 Task: Look for space in Kakrāla, India from 6th September, 2023 to 10th September, 2023 for 1 adult in price range Rs.9000 to Rs.17000. Place can be private room with 1  bedroom having 1 bed and 1 bathroom. Property type can be house, flat, guest house, hotel. Booking option can be shelf check-in. Required host language is English.
Action: Mouse moved to (463, 120)
Screenshot: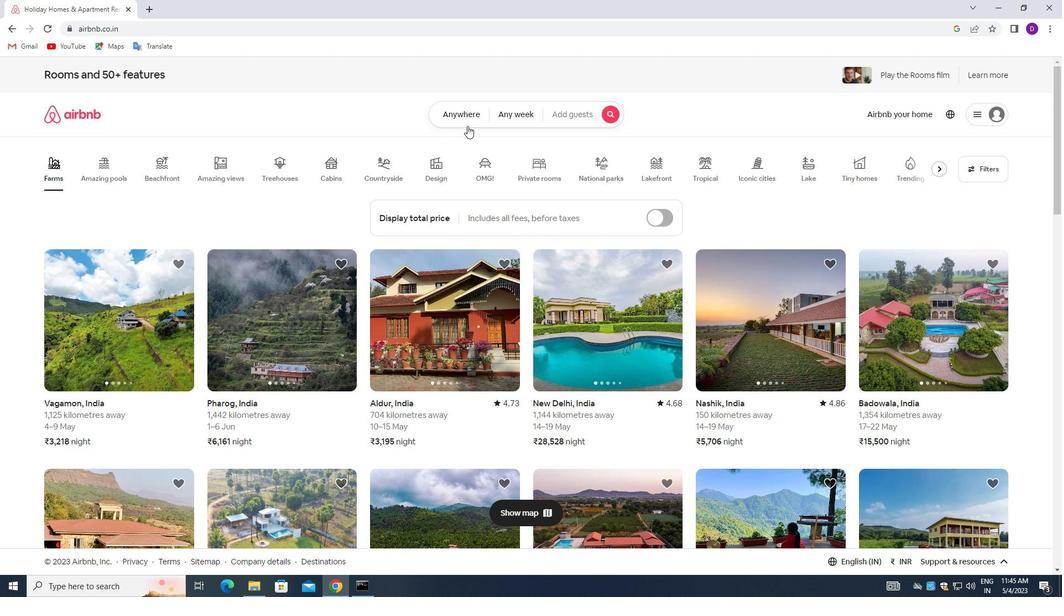 
Action: Mouse pressed left at (463, 120)
Screenshot: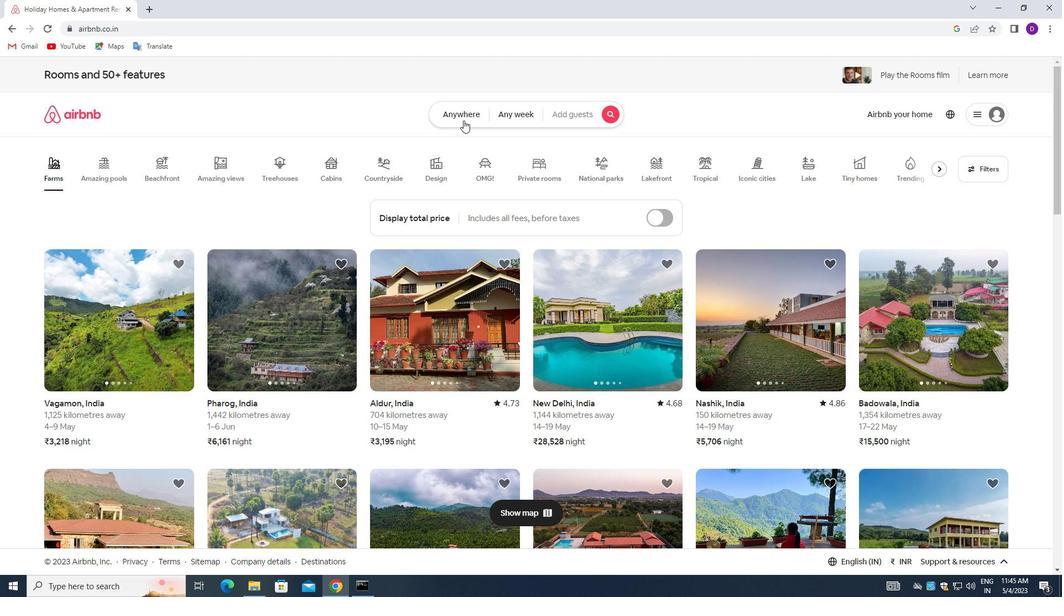 
Action: Mouse moved to (371, 159)
Screenshot: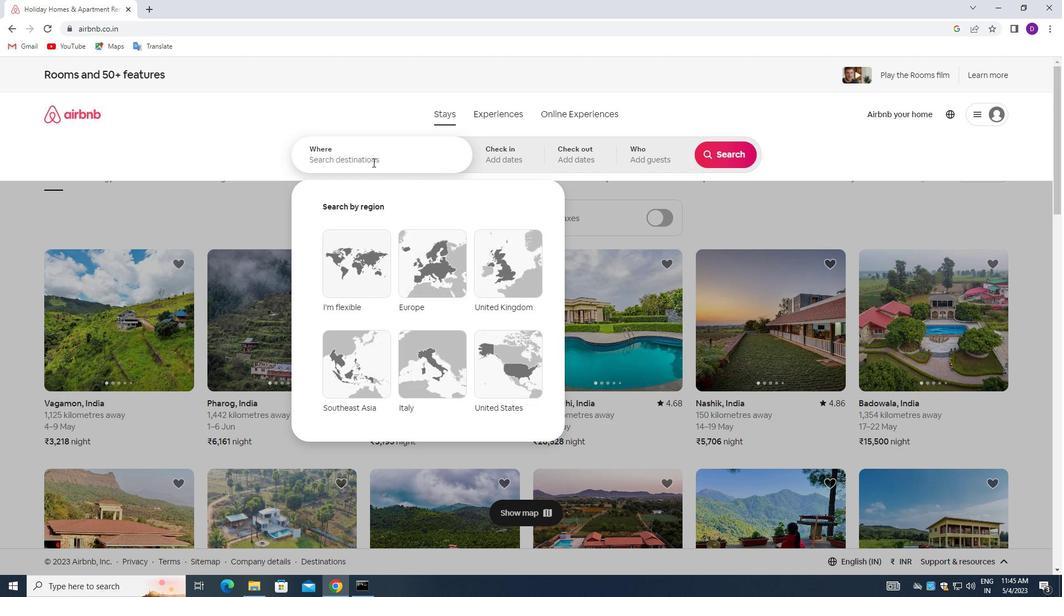 
Action: Mouse pressed left at (371, 159)
Screenshot: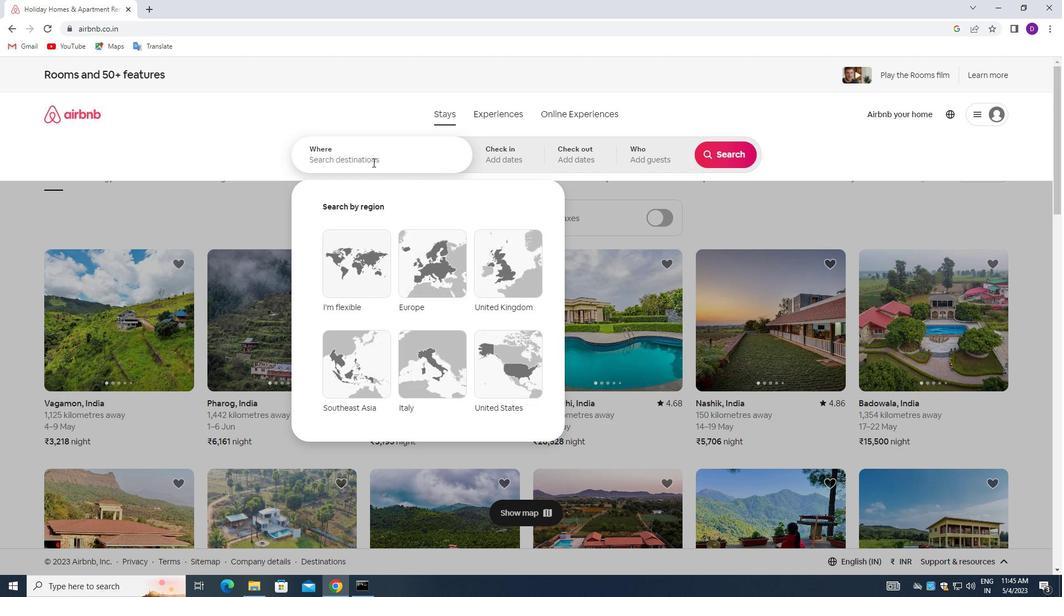 
Action: Mouse moved to (191, 146)
Screenshot: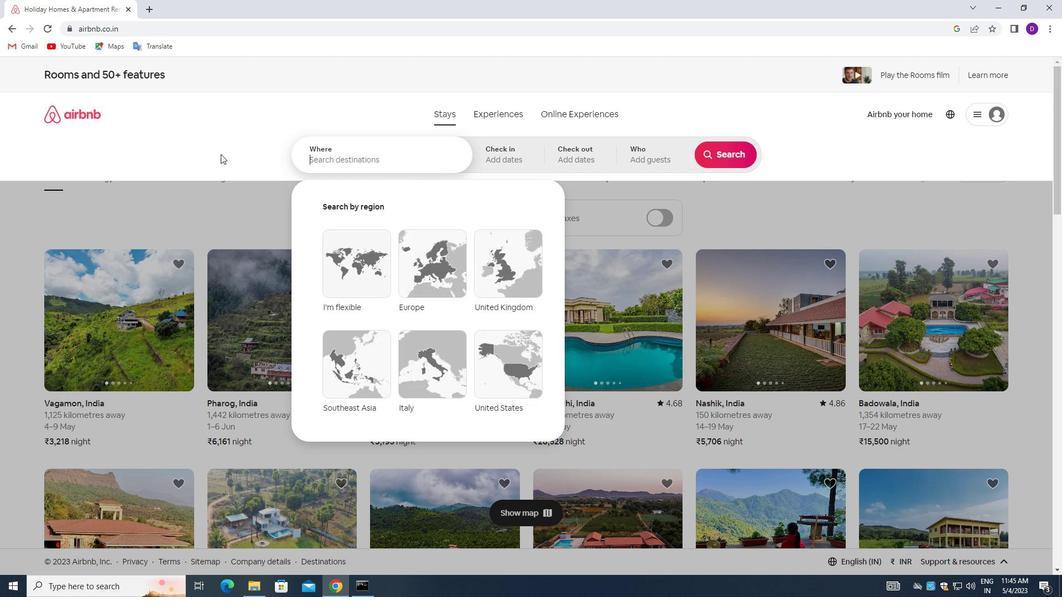 
Action: Key pressed <Key.shift>KAKRALA,<Key.space><Key.shift>INDIA<Key.enter>
Screenshot: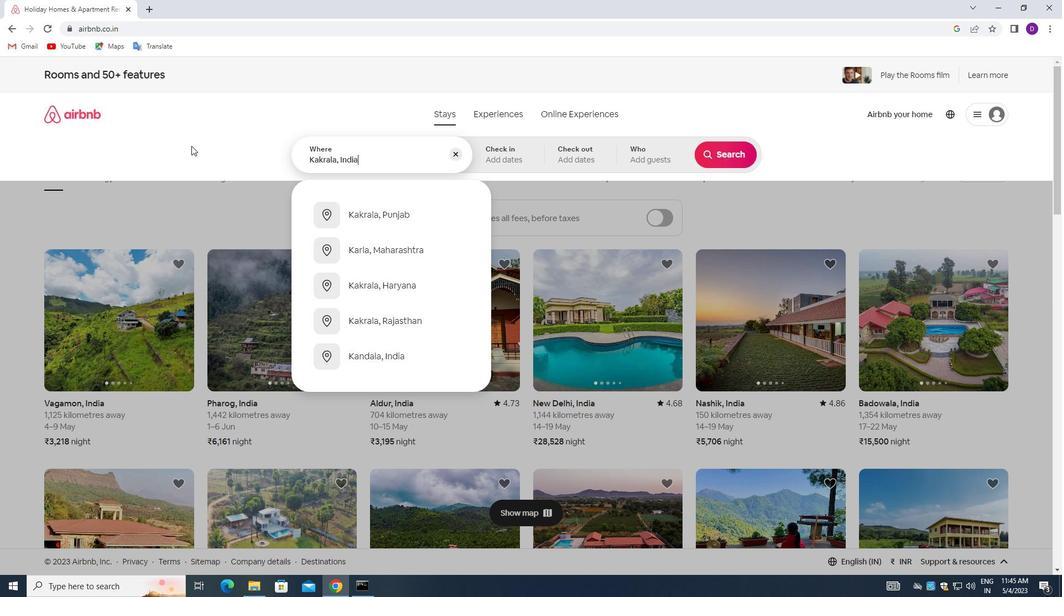 
Action: Mouse moved to (719, 244)
Screenshot: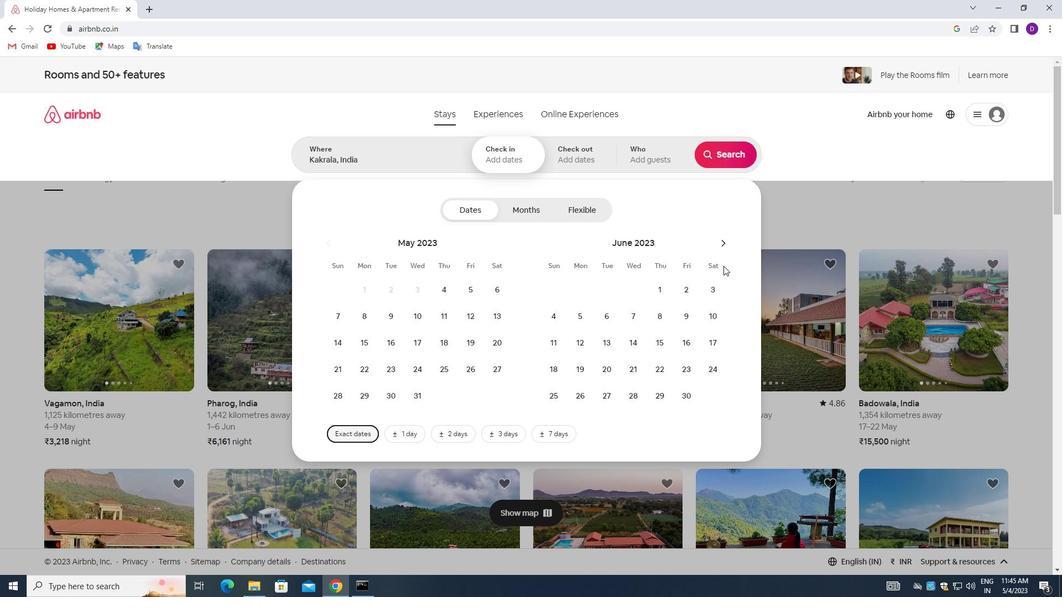 
Action: Mouse pressed left at (719, 244)
Screenshot: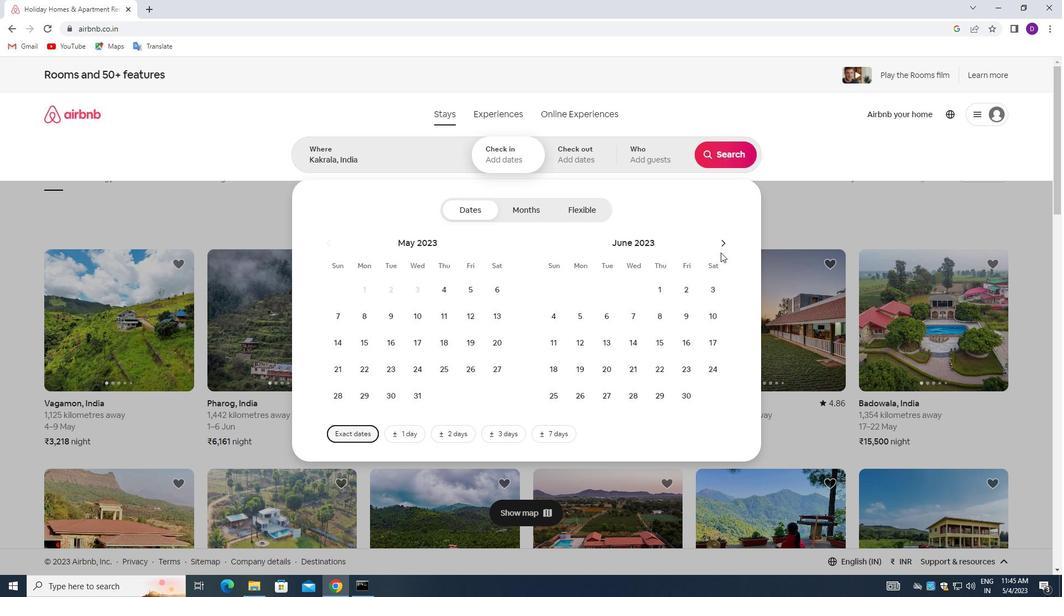 
Action: Mouse pressed left at (719, 244)
Screenshot: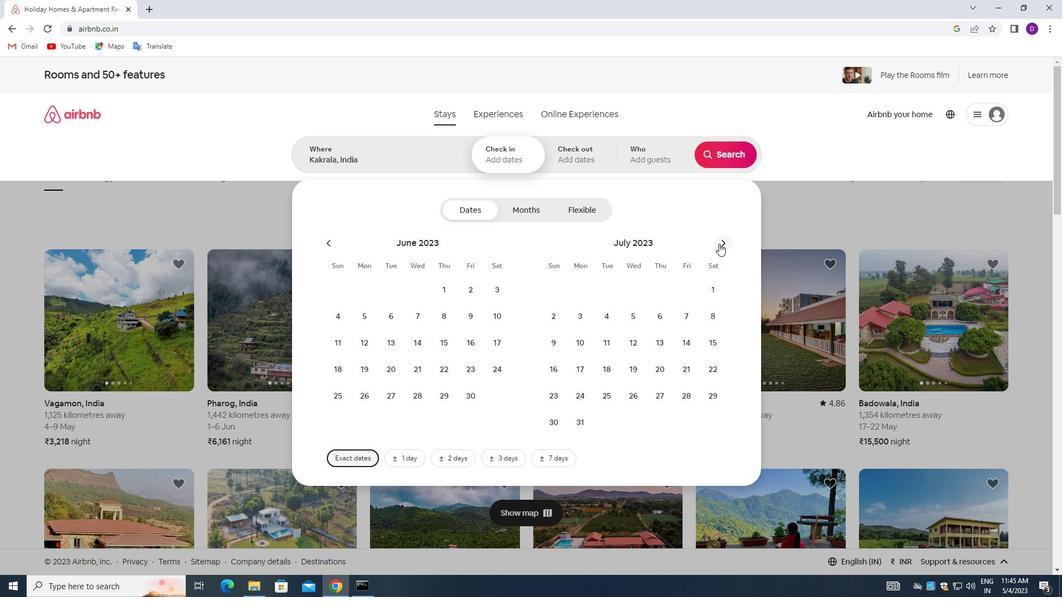 
Action: Mouse moved to (719, 243)
Screenshot: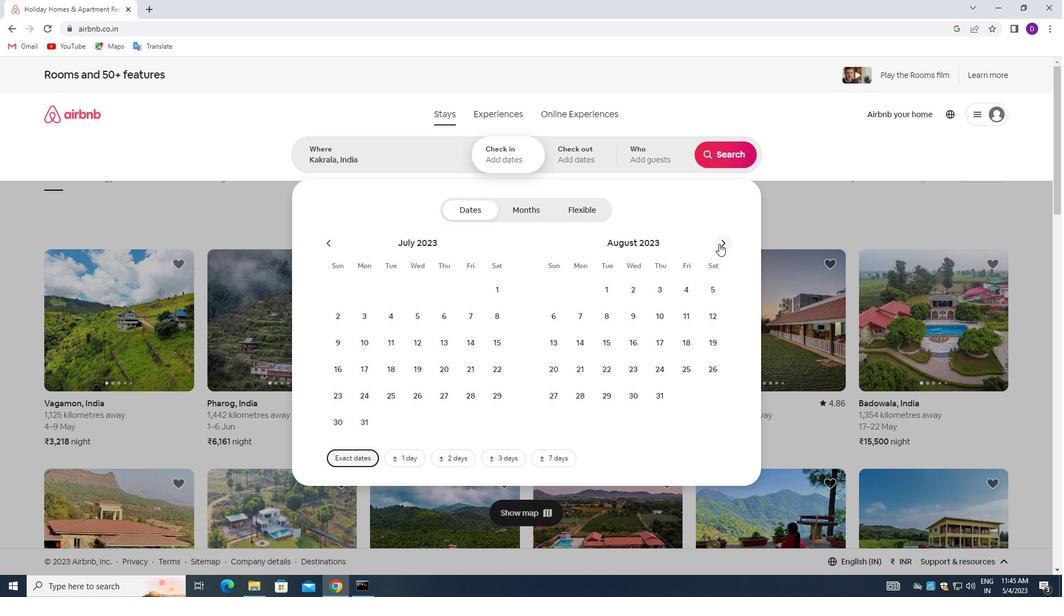 
Action: Mouse pressed left at (719, 243)
Screenshot: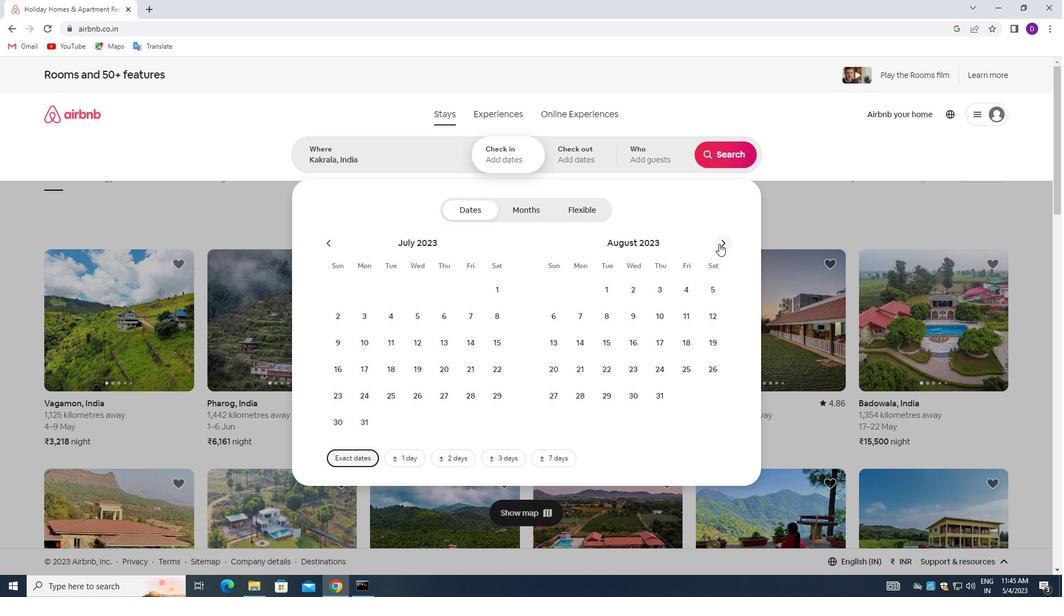 
Action: Mouse moved to (635, 313)
Screenshot: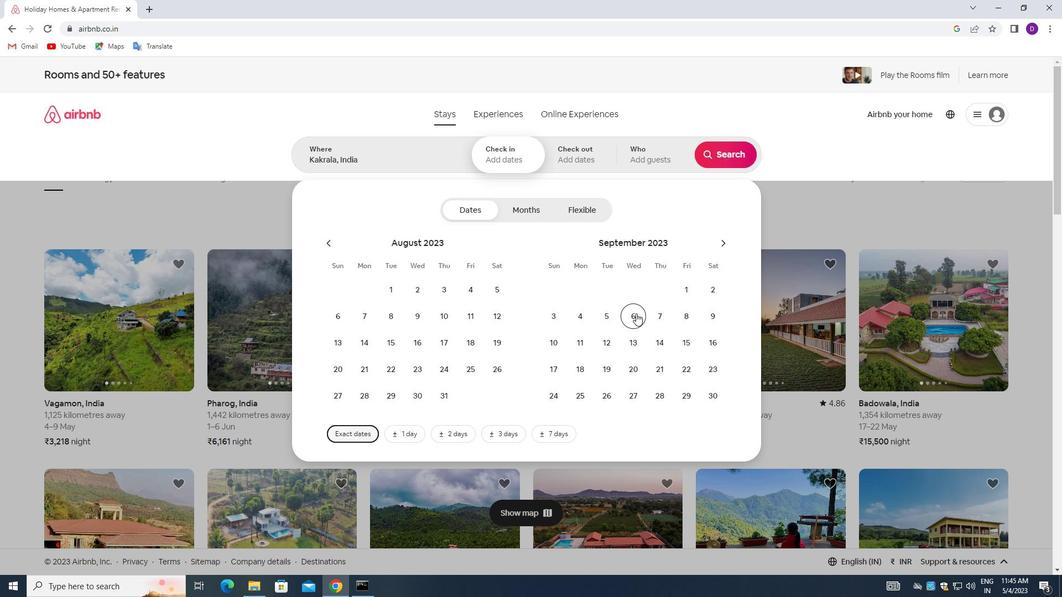 
Action: Mouse pressed left at (635, 313)
Screenshot: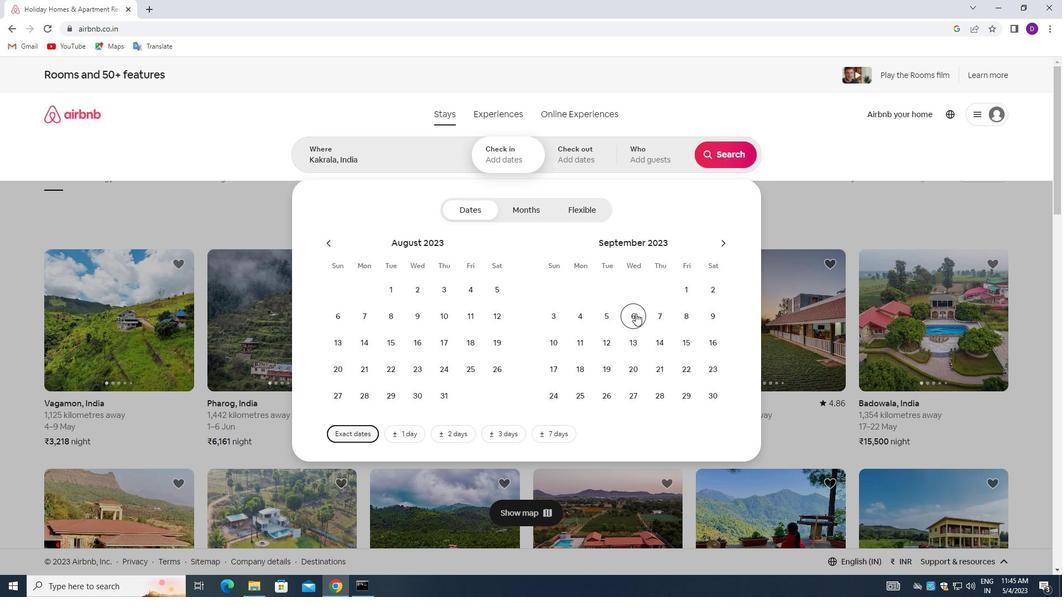 
Action: Mouse moved to (561, 344)
Screenshot: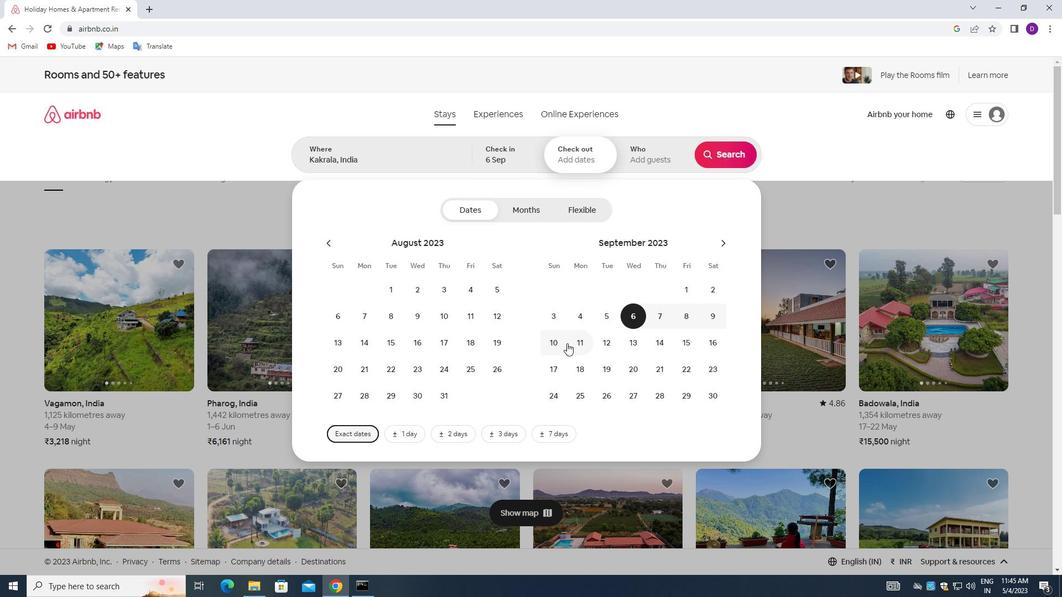 
Action: Mouse pressed left at (561, 344)
Screenshot: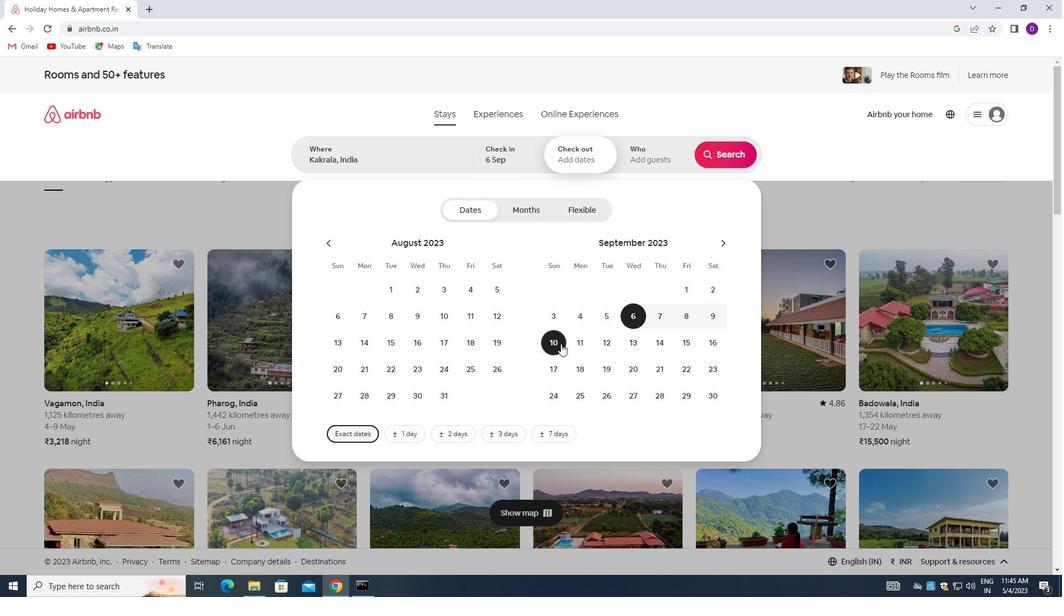 
Action: Mouse moved to (642, 159)
Screenshot: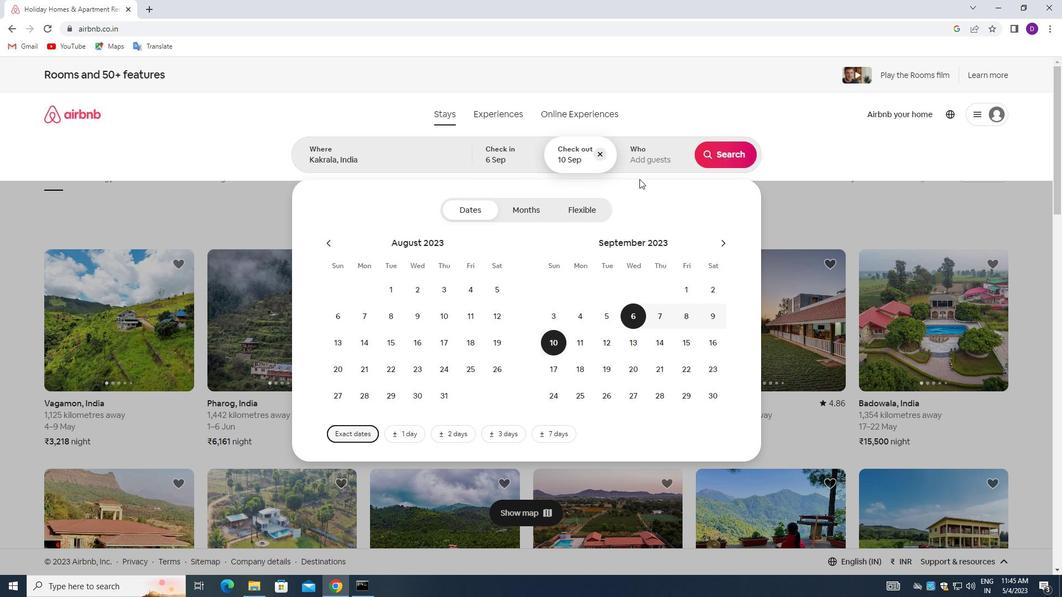 
Action: Mouse pressed left at (642, 159)
Screenshot: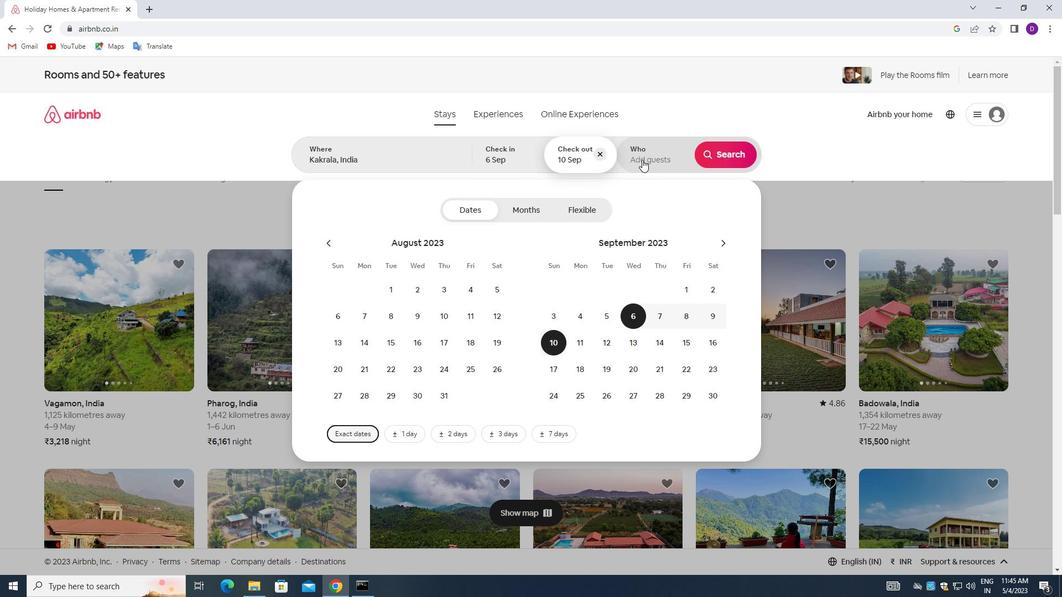 
Action: Mouse moved to (730, 215)
Screenshot: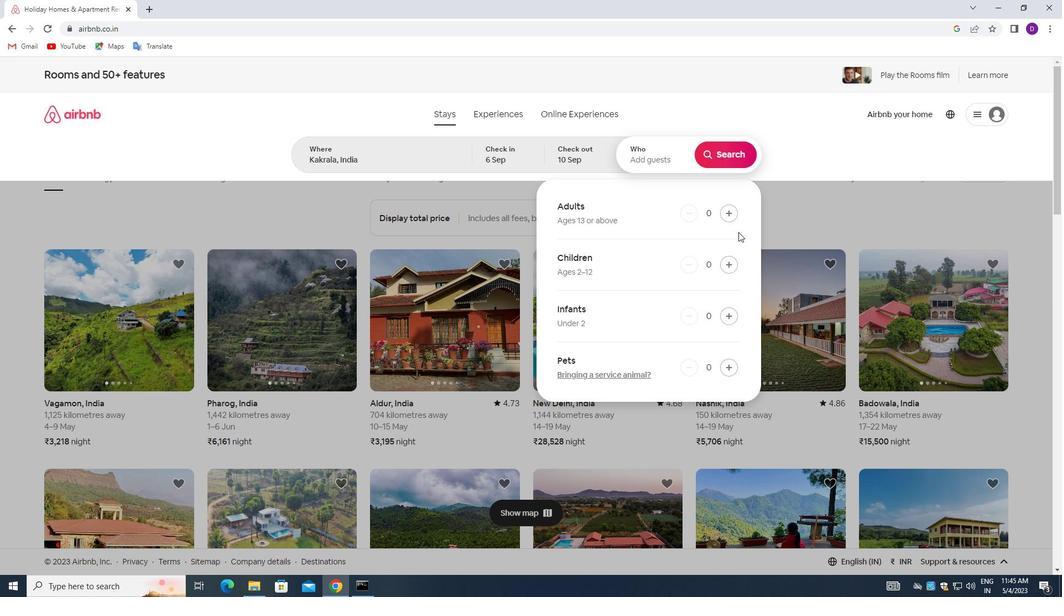 
Action: Mouse pressed left at (730, 215)
Screenshot: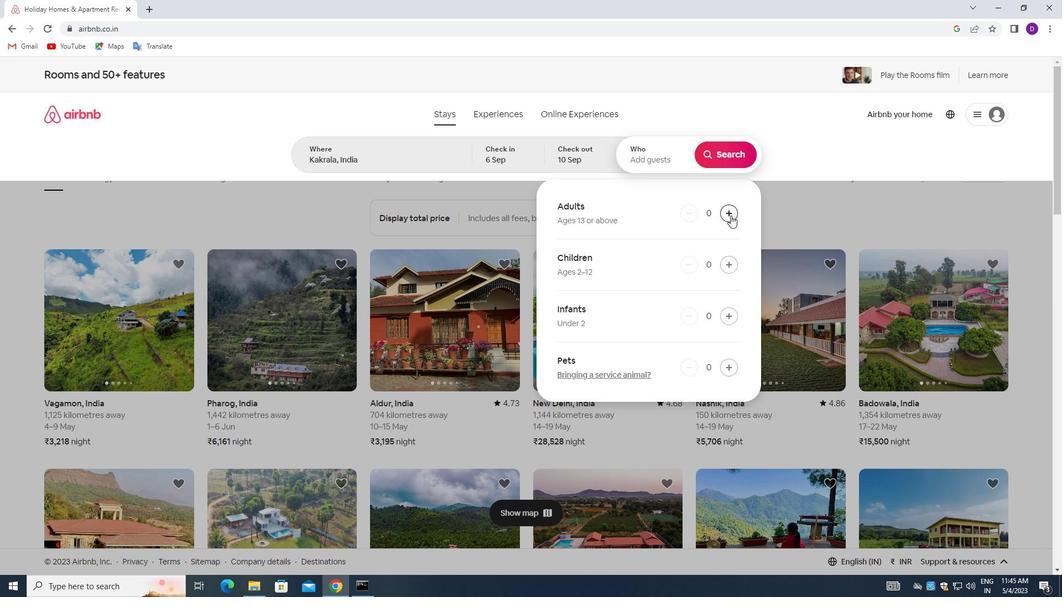 
Action: Mouse moved to (724, 151)
Screenshot: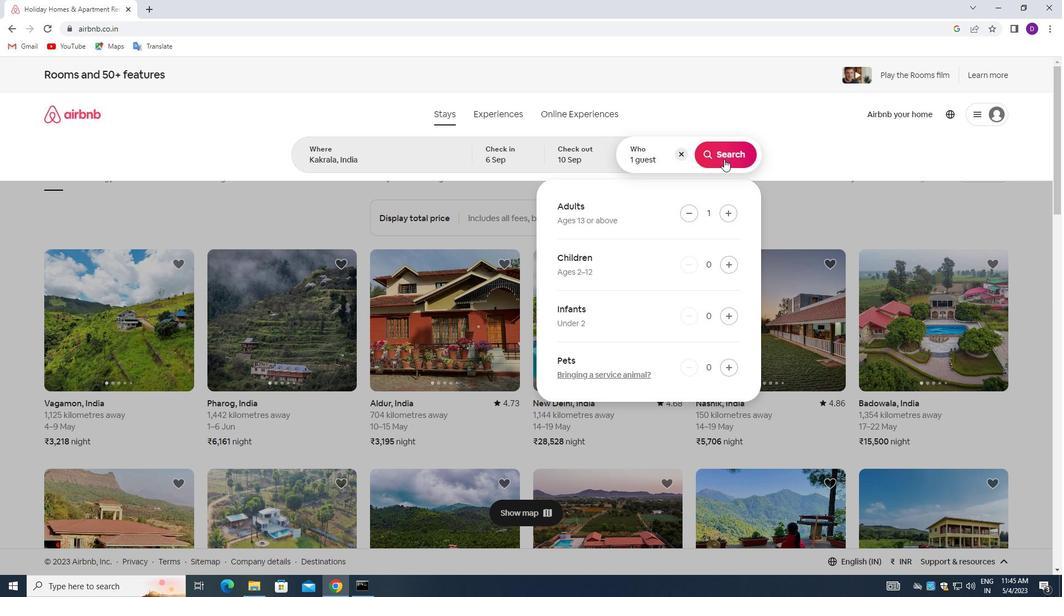
Action: Mouse pressed left at (724, 151)
Screenshot: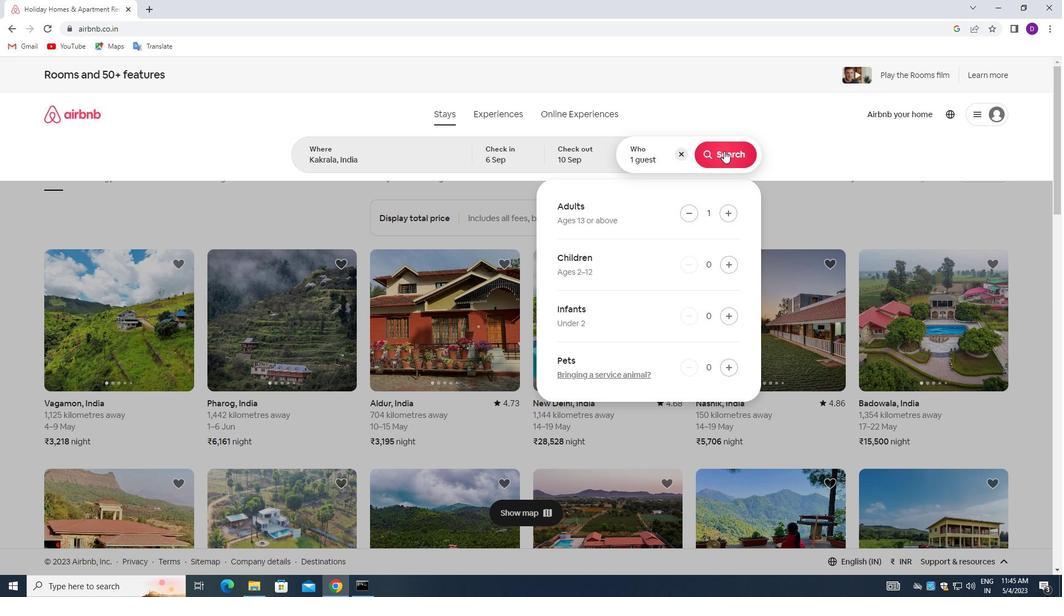 
Action: Mouse moved to (1001, 120)
Screenshot: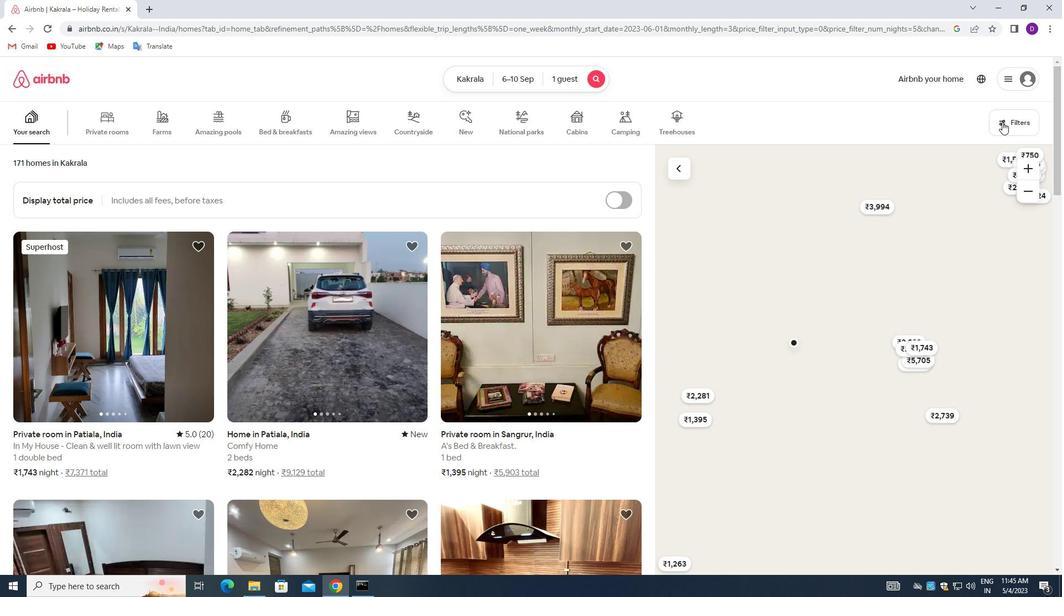 
Action: Mouse pressed left at (1001, 120)
Screenshot: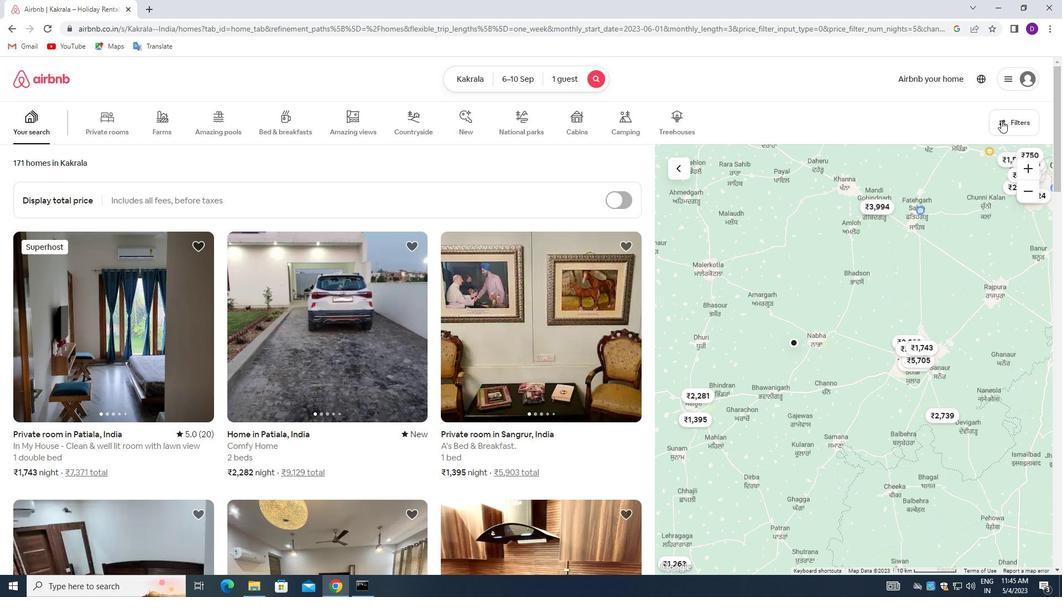 
Action: Mouse moved to (381, 265)
Screenshot: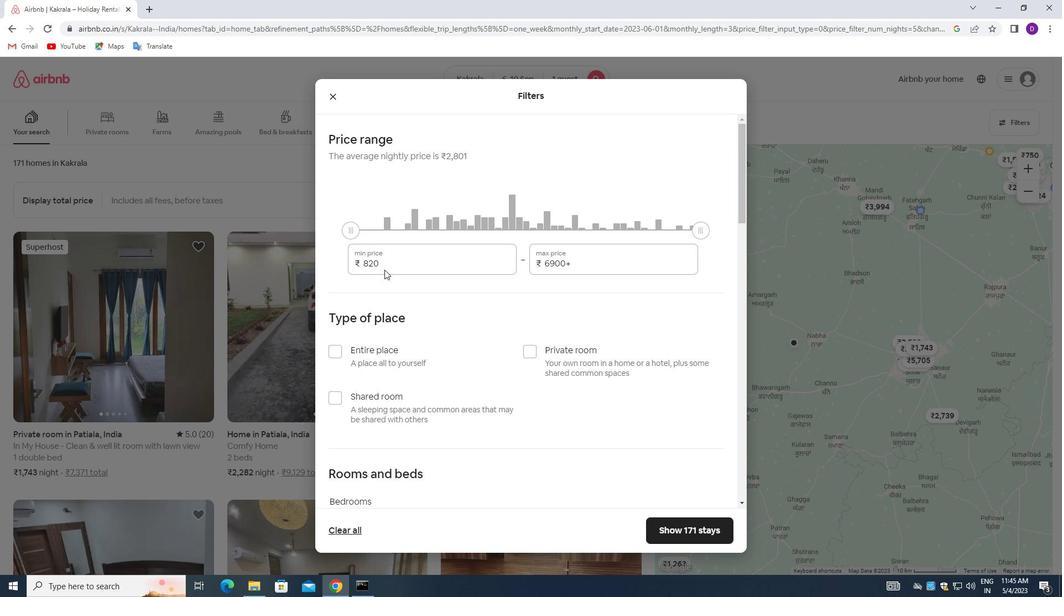 
Action: Mouse pressed left at (381, 265)
Screenshot: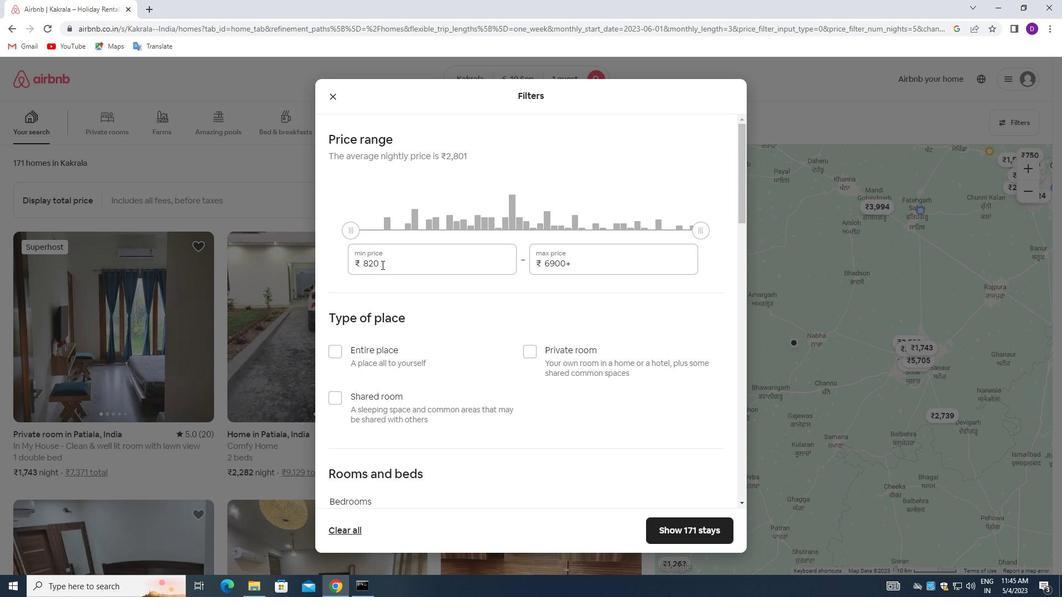 
Action: Mouse pressed left at (381, 265)
Screenshot: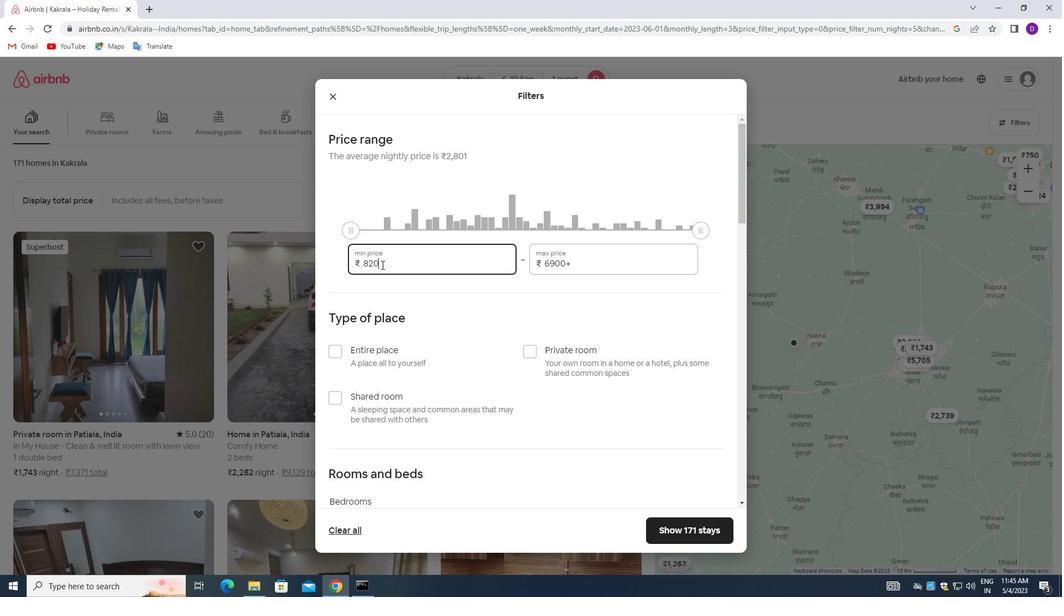 
Action: Key pressed 9000<Key.tab>17000
Screenshot: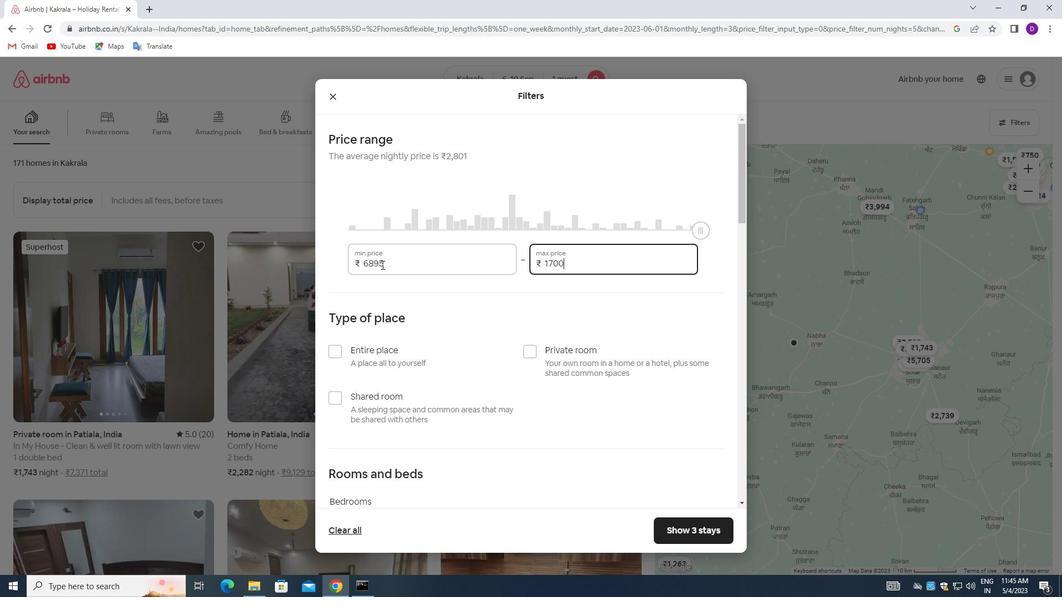 
Action: Mouse moved to (473, 410)
Screenshot: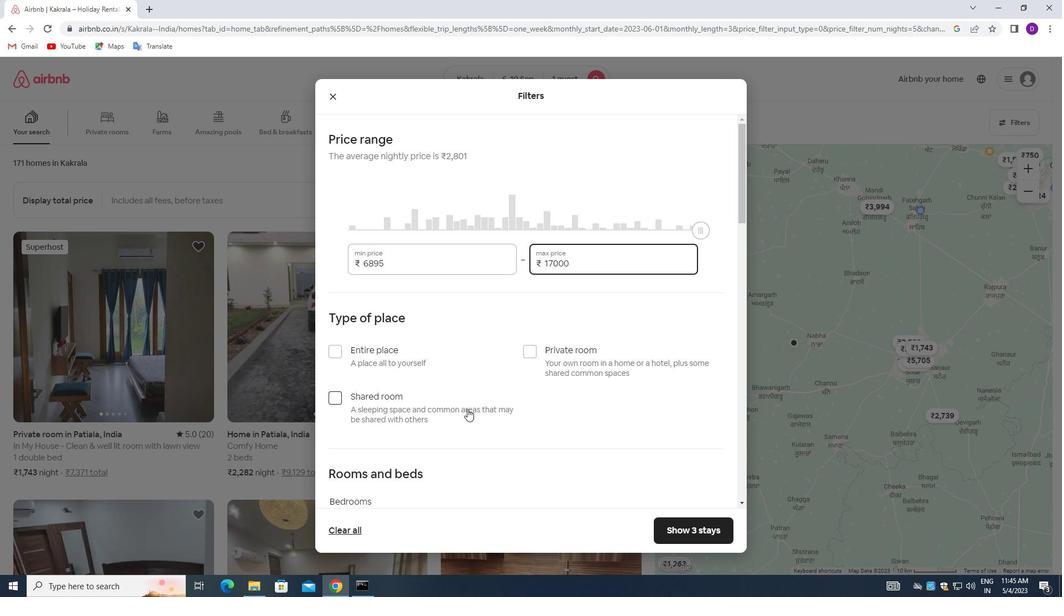 
Action: Mouse scrolled (473, 410) with delta (0, 0)
Screenshot: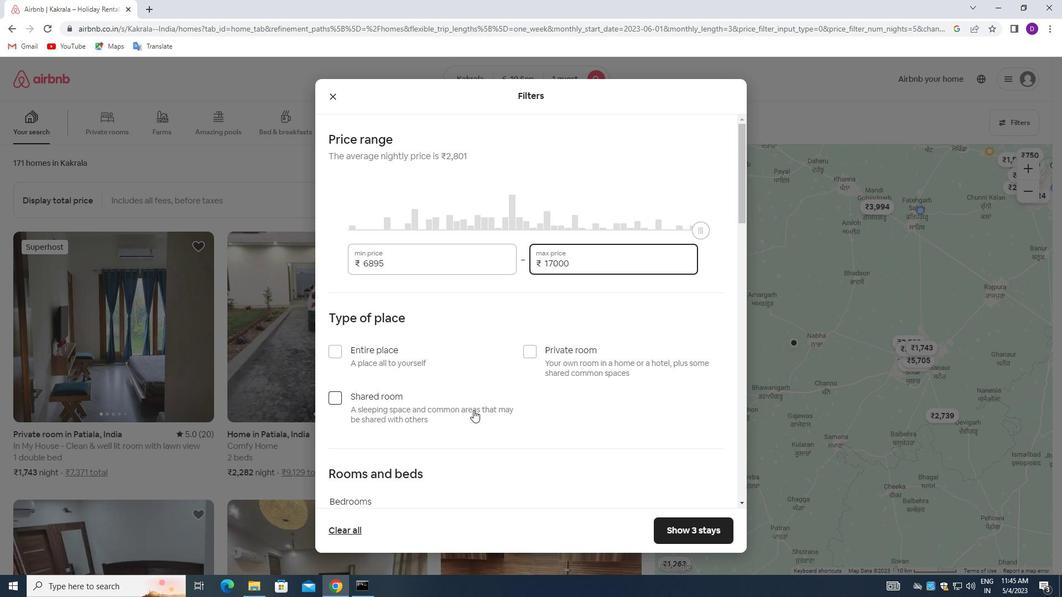 
Action: Mouse scrolled (473, 410) with delta (0, 0)
Screenshot: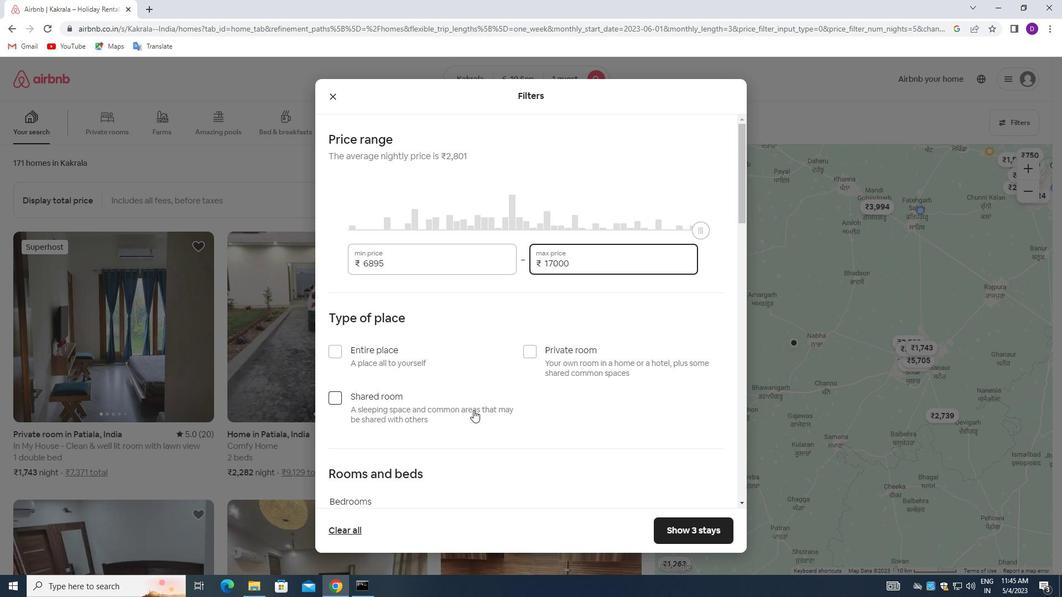 
Action: Mouse moved to (531, 244)
Screenshot: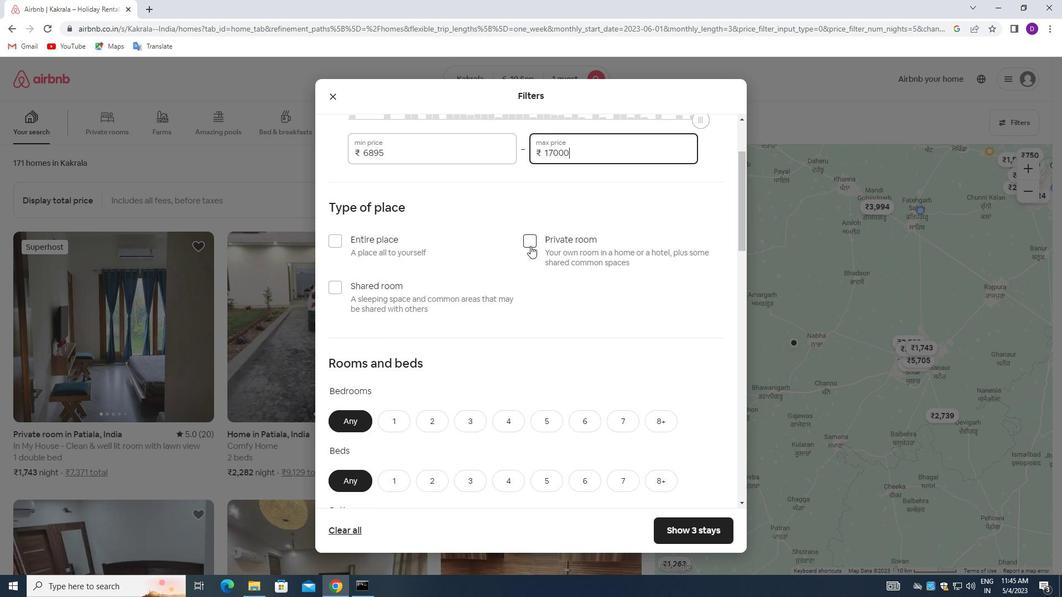 
Action: Mouse pressed left at (531, 244)
Screenshot: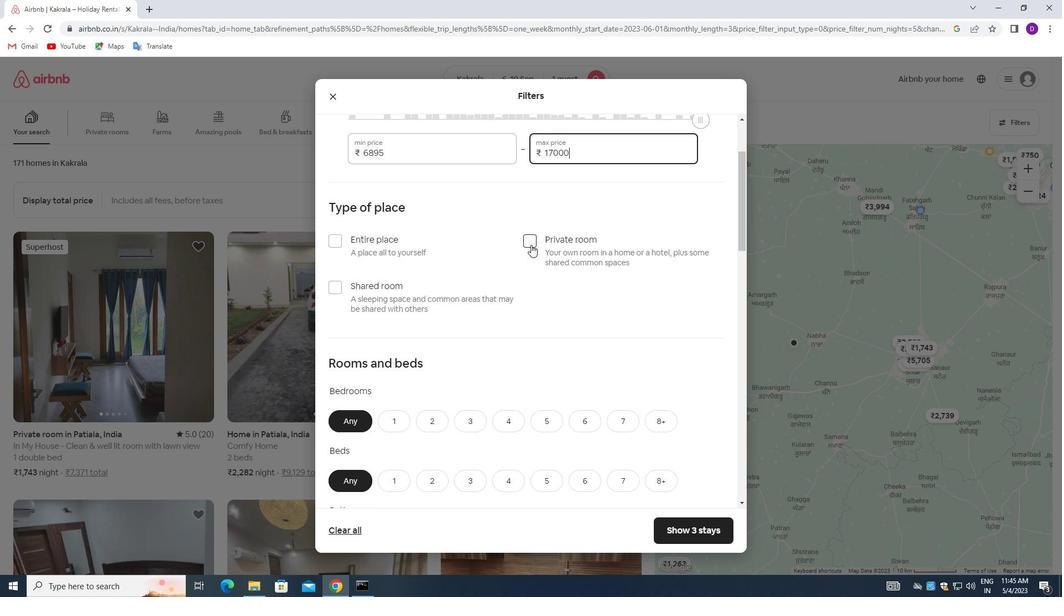 
Action: Mouse moved to (431, 323)
Screenshot: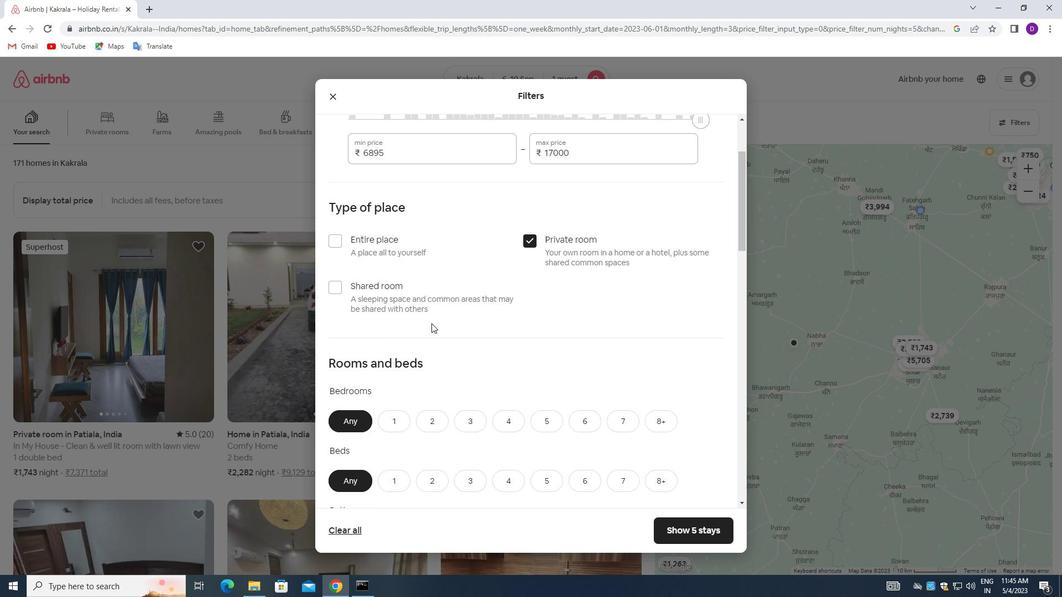 
Action: Mouse scrolled (431, 323) with delta (0, 0)
Screenshot: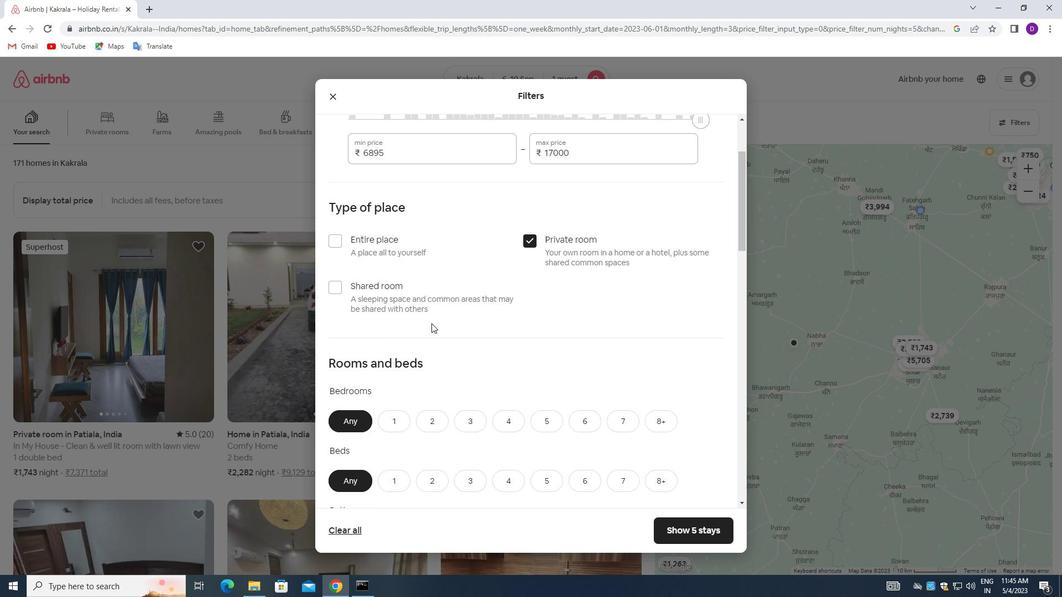 
Action: Mouse moved to (431, 323)
Screenshot: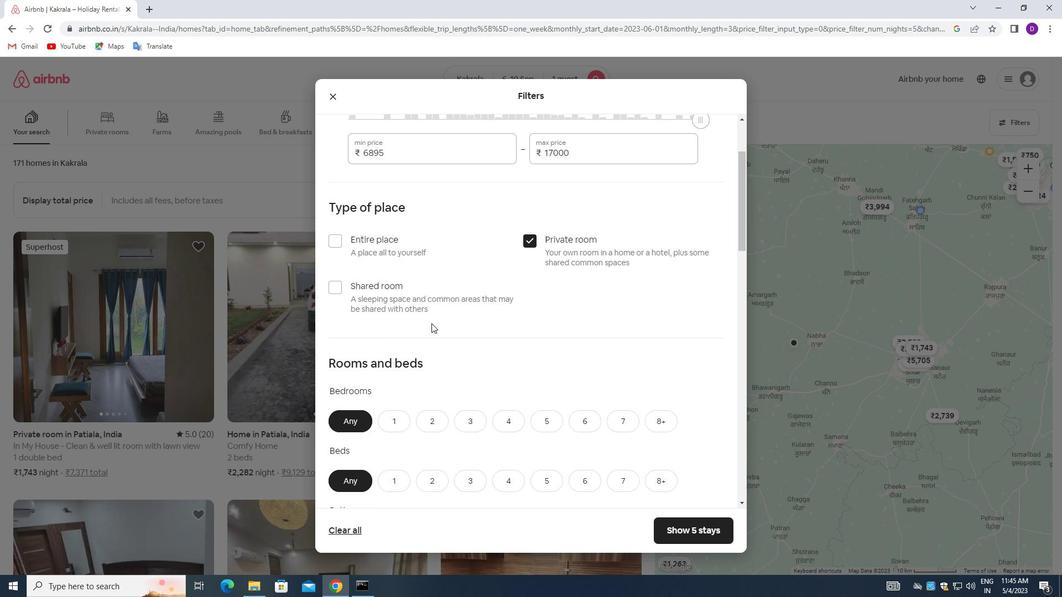 
Action: Mouse scrolled (431, 323) with delta (0, 0)
Screenshot: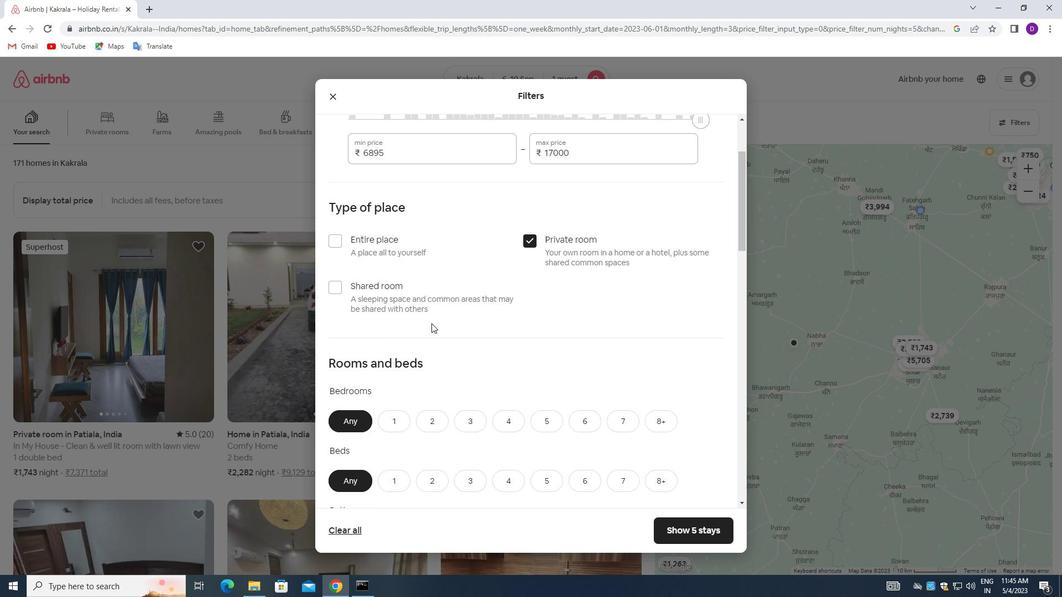 
Action: Mouse scrolled (431, 323) with delta (0, 0)
Screenshot: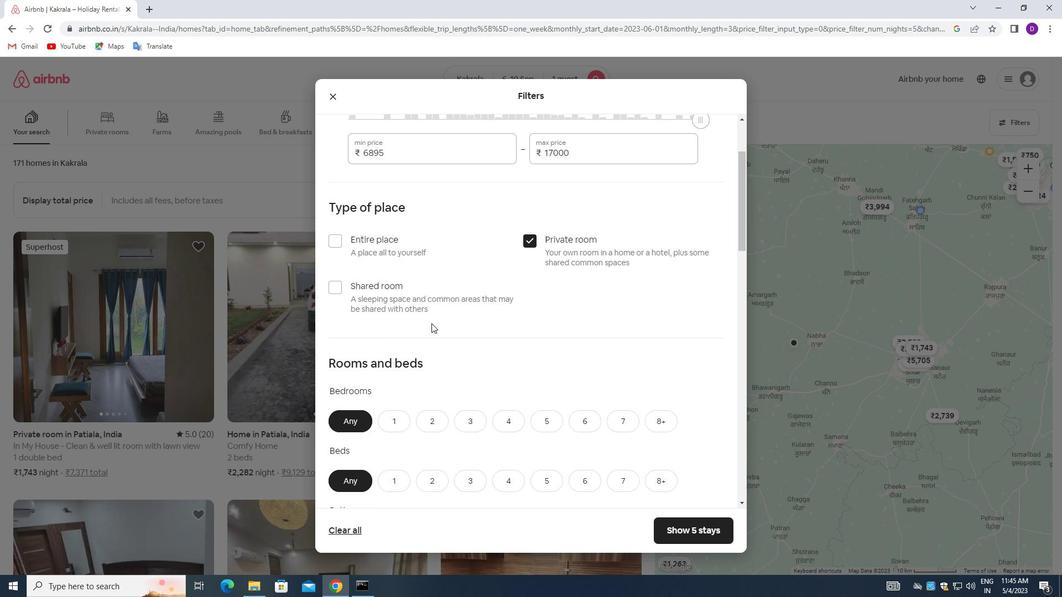 
Action: Mouse moved to (395, 259)
Screenshot: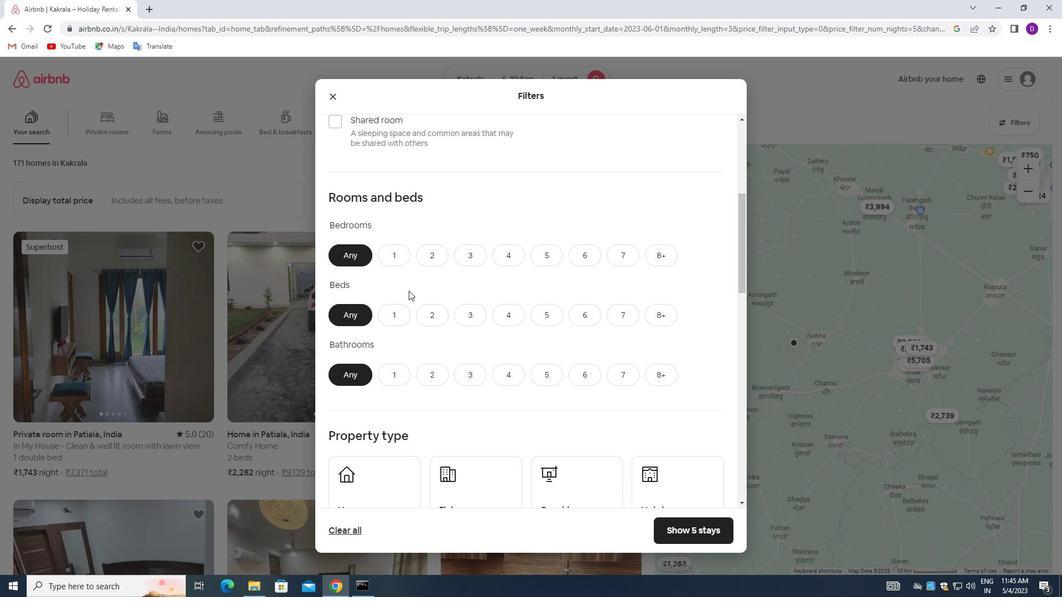 
Action: Mouse pressed left at (395, 259)
Screenshot: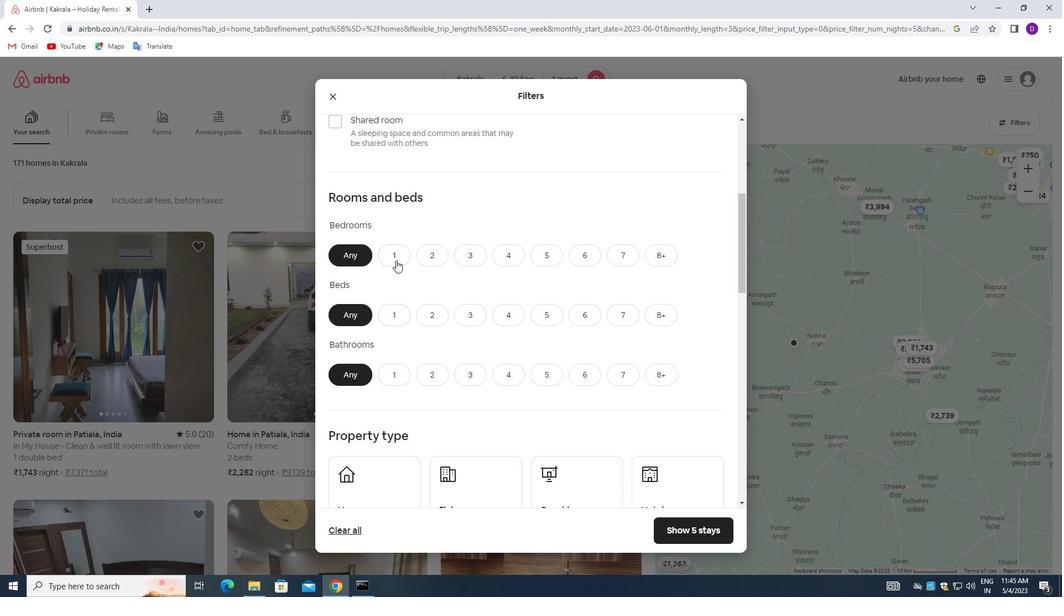 
Action: Mouse moved to (390, 308)
Screenshot: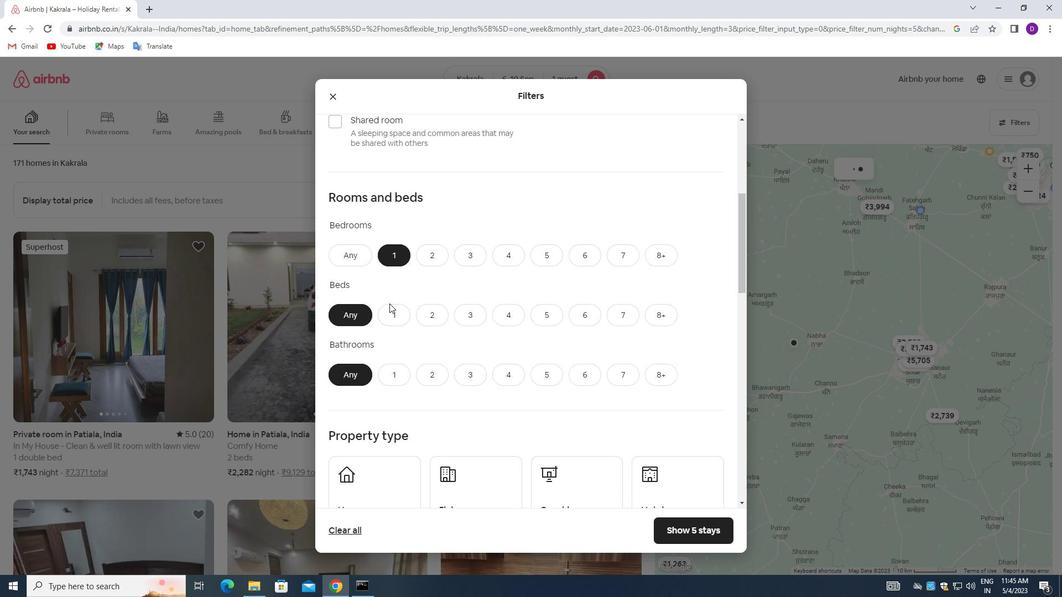 
Action: Mouse pressed left at (390, 308)
Screenshot: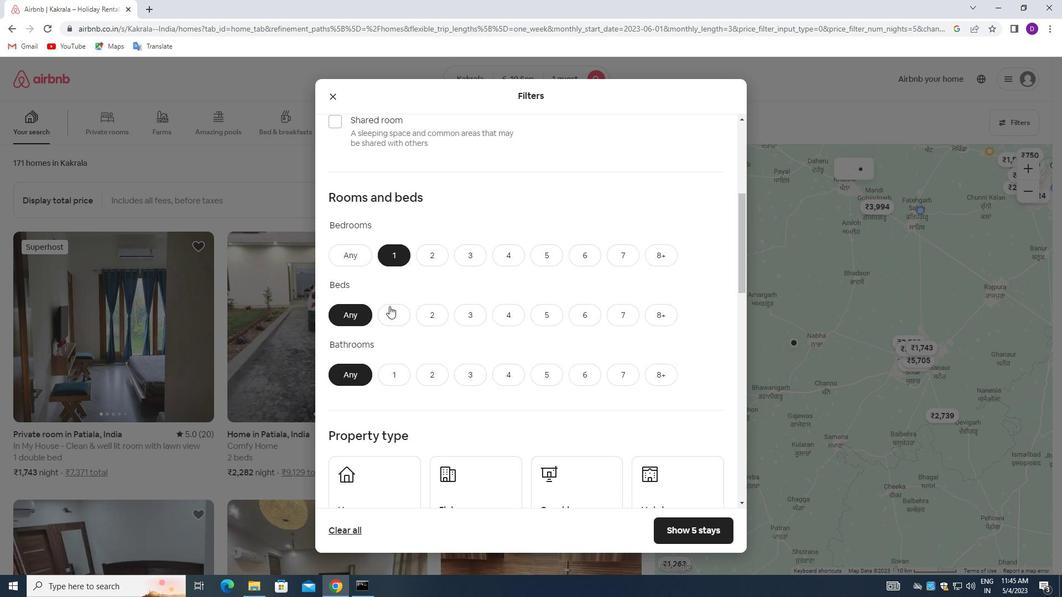
Action: Mouse moved to (393, 369)
Screenshot: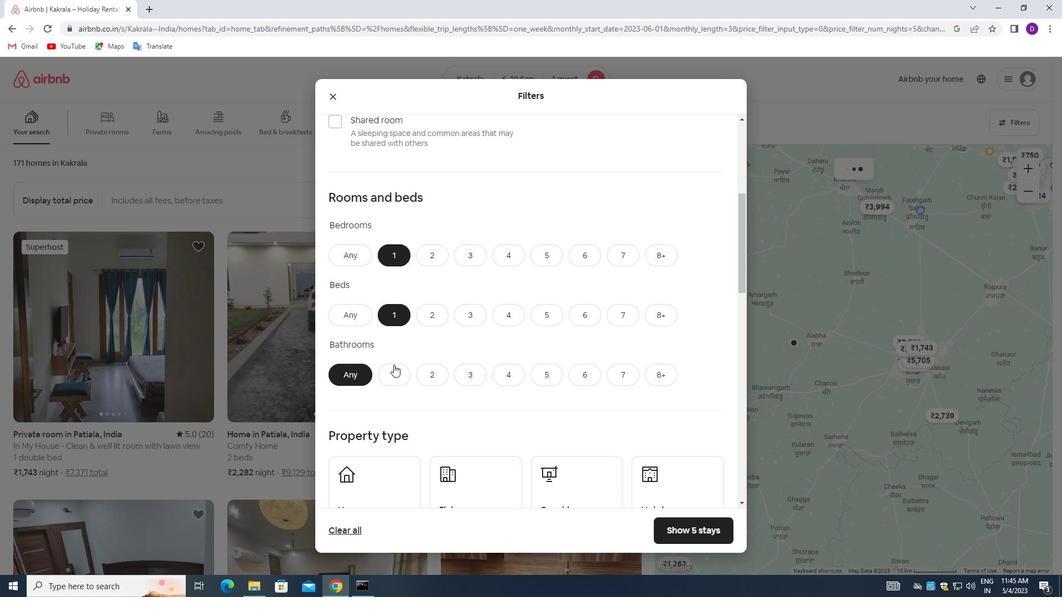 
Action: Mouse pressed left at (393, 369)
Screenshot: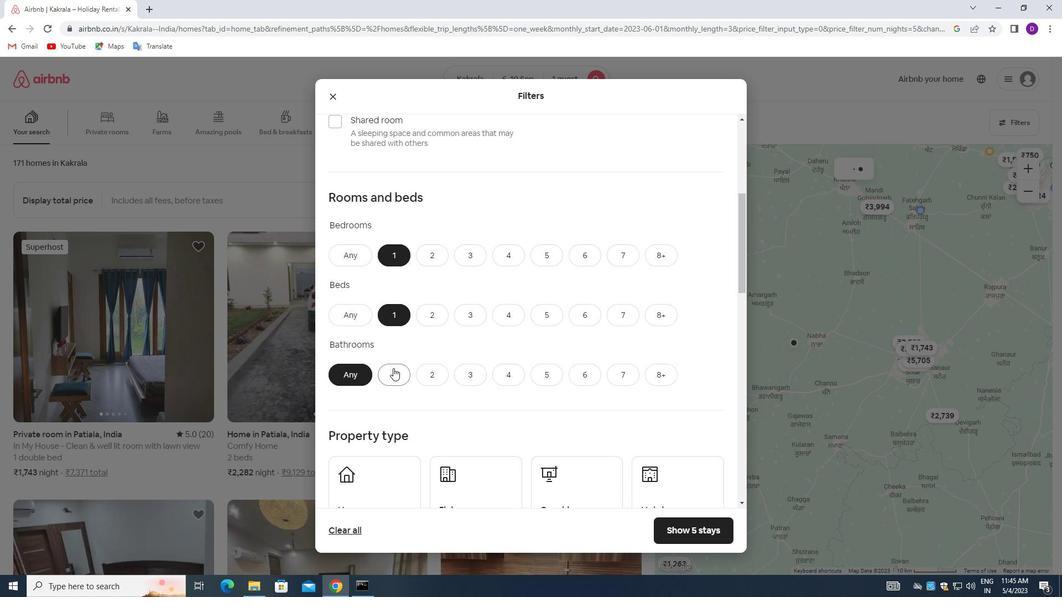 
Action: Mouse moved to (453, 327)
Screenshot: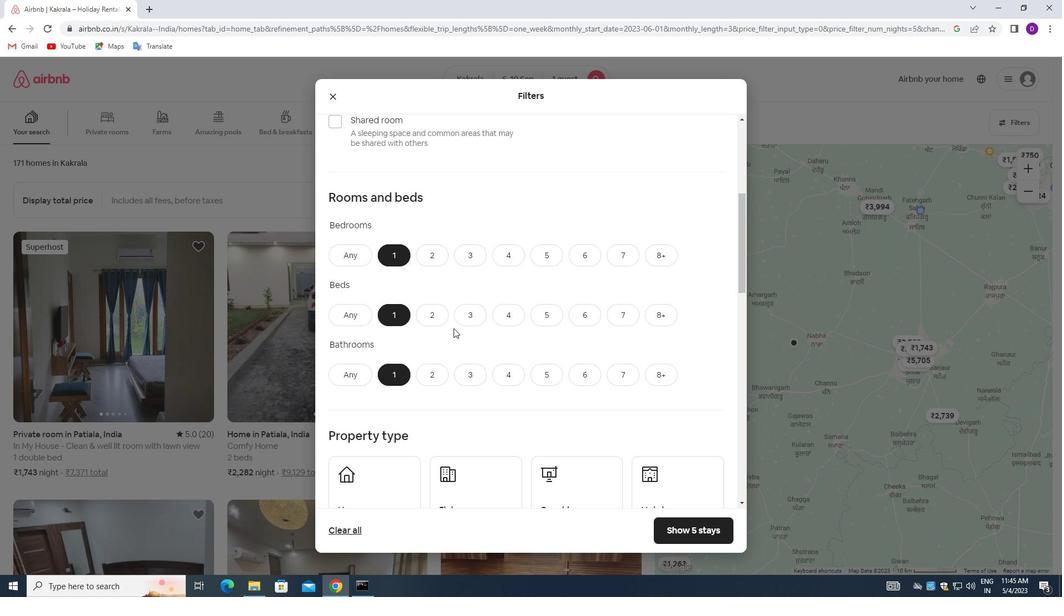 
Action: Mouse scrolled (453, 327) with delta (0, 0)
Screenshot: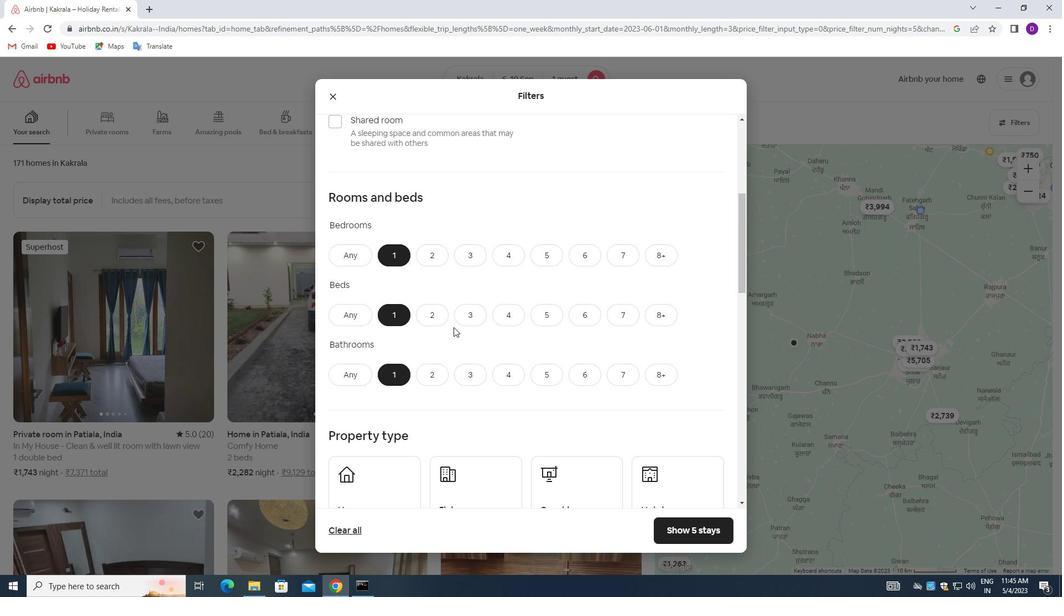 
Action: Mouse moved to (453, 327)
Screenshot: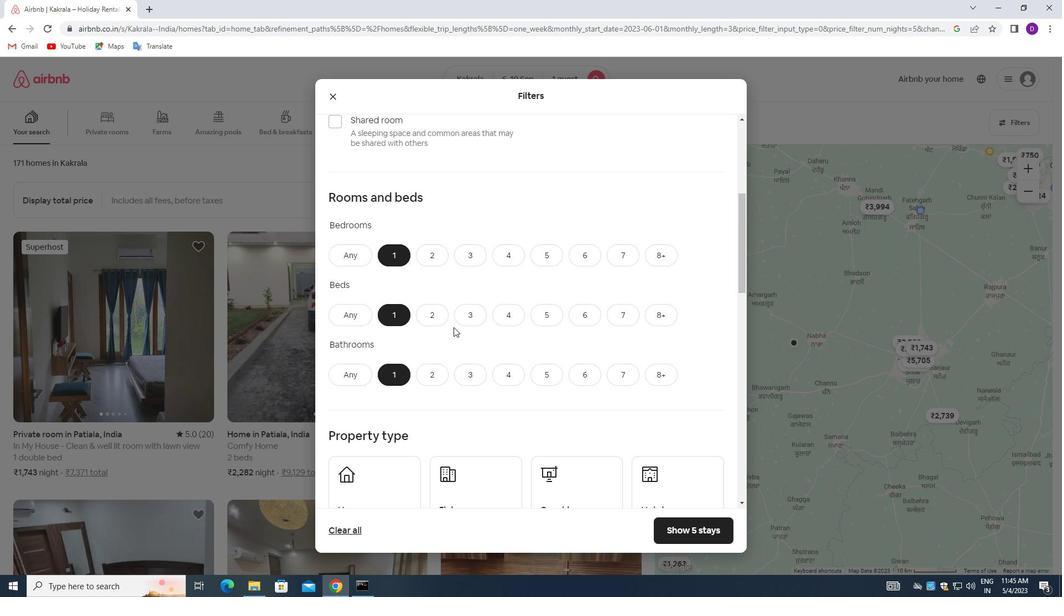 
Action: Mouse scrolled (453, 327) with delta (0, 0)
Screenshot: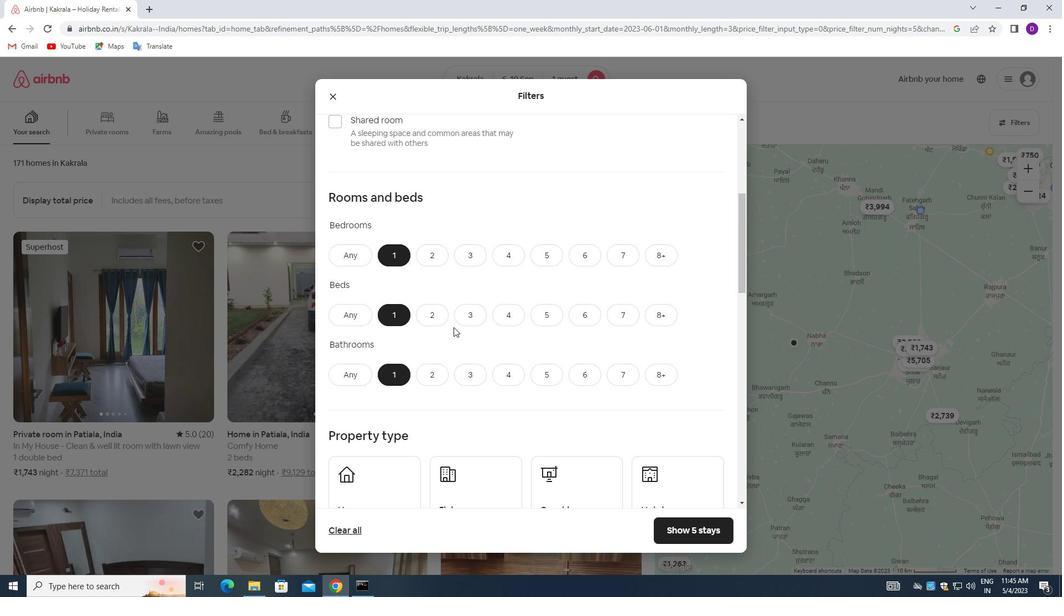 
Action: Mouse moved to (404, 369)
Screenshot: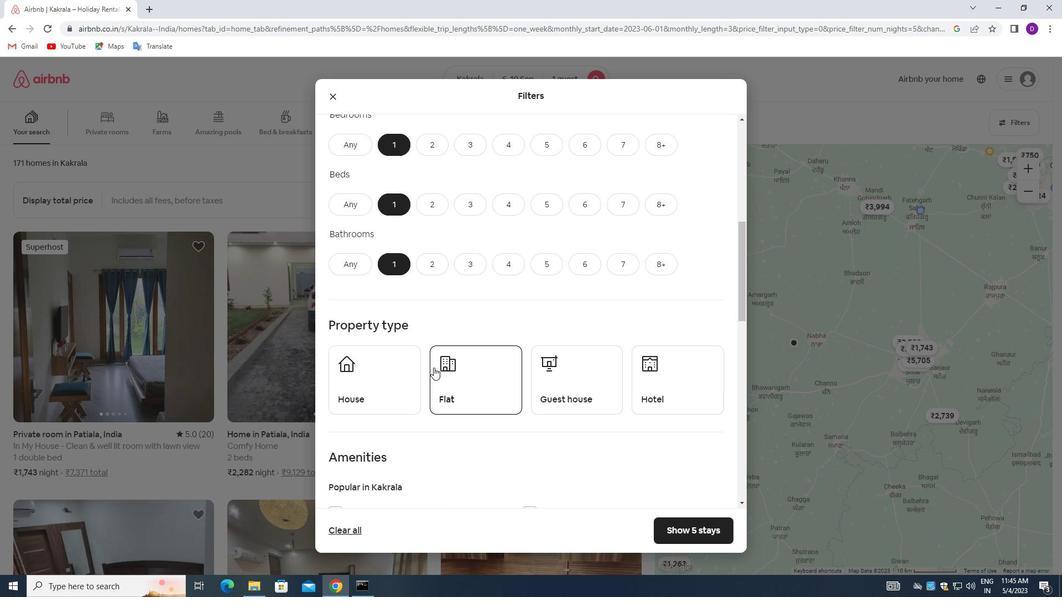 
Action: Mouse pressed left at (404, 369)
Screenshot: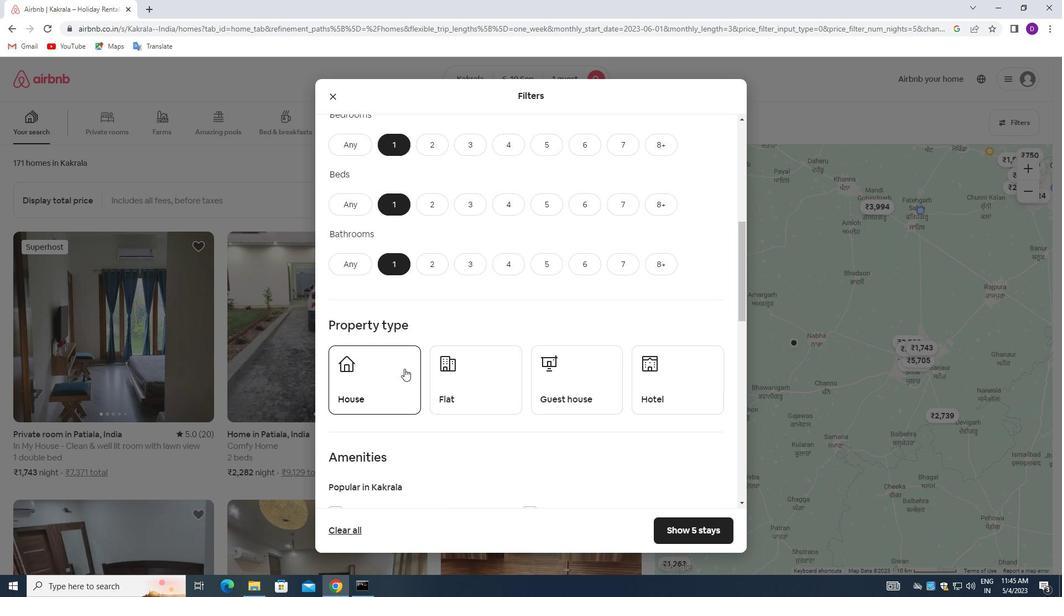 
Action: Mouse moved to (462, 369)
Screenshot: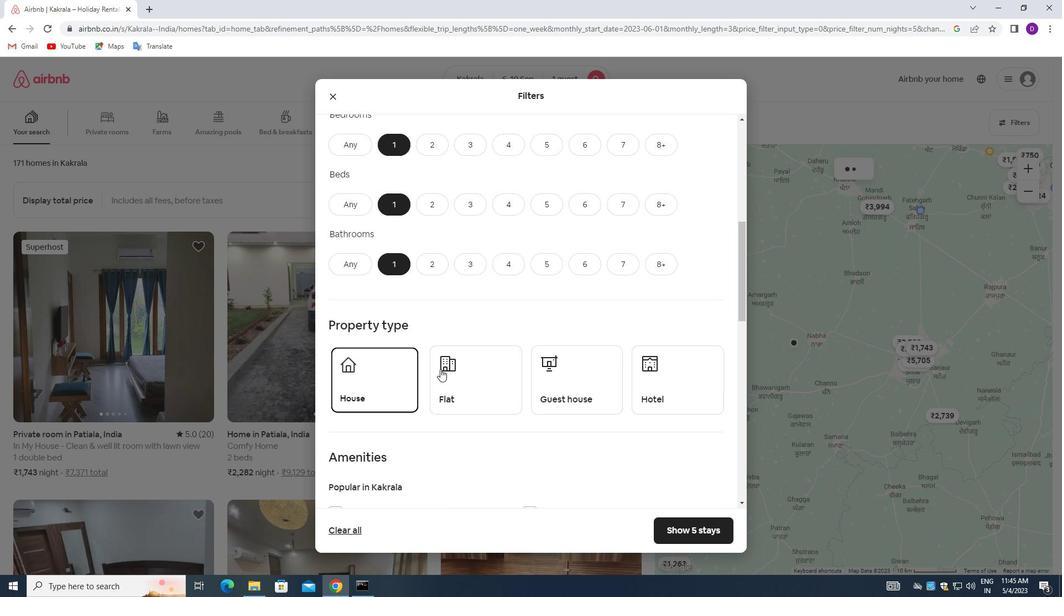 
Action: Mouse pressed left at (462, 369)
Screenshot: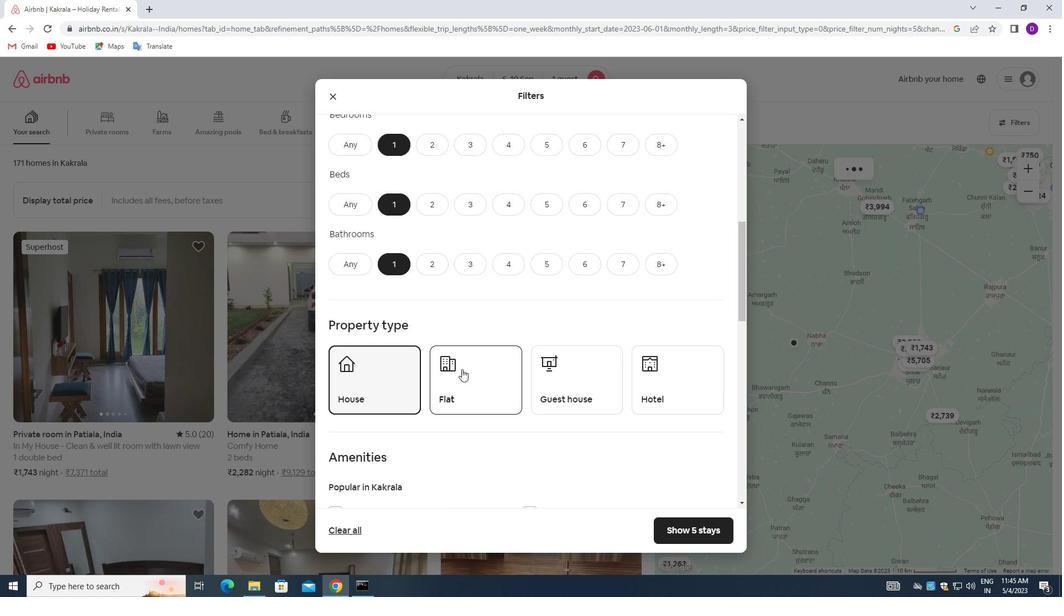 
Action: Mouse moved to (552, 369)
Screenshot: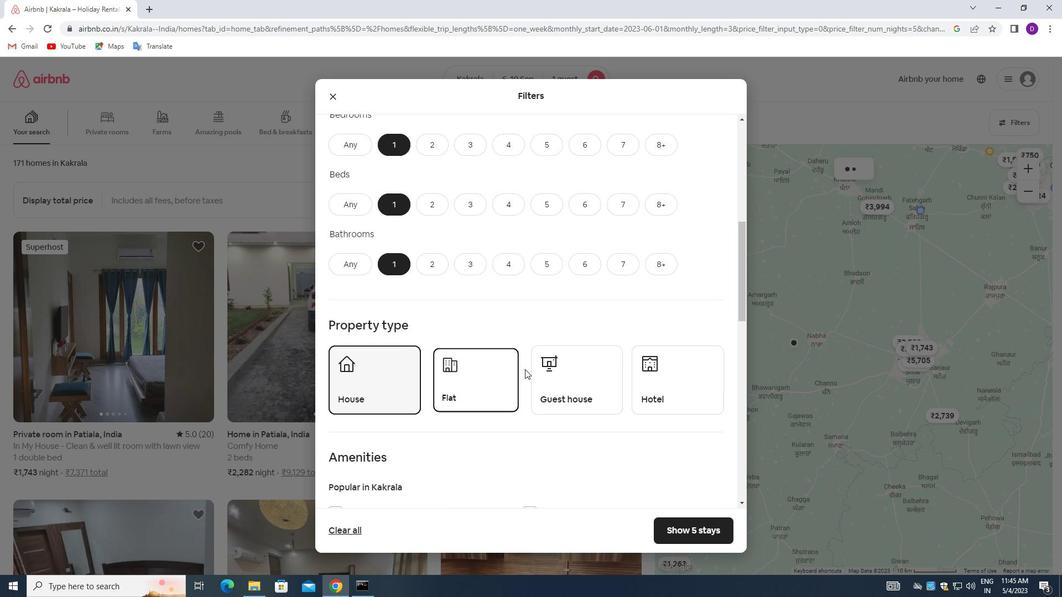 
Action: Mouse pressed left at (552, 369)
Screenshot: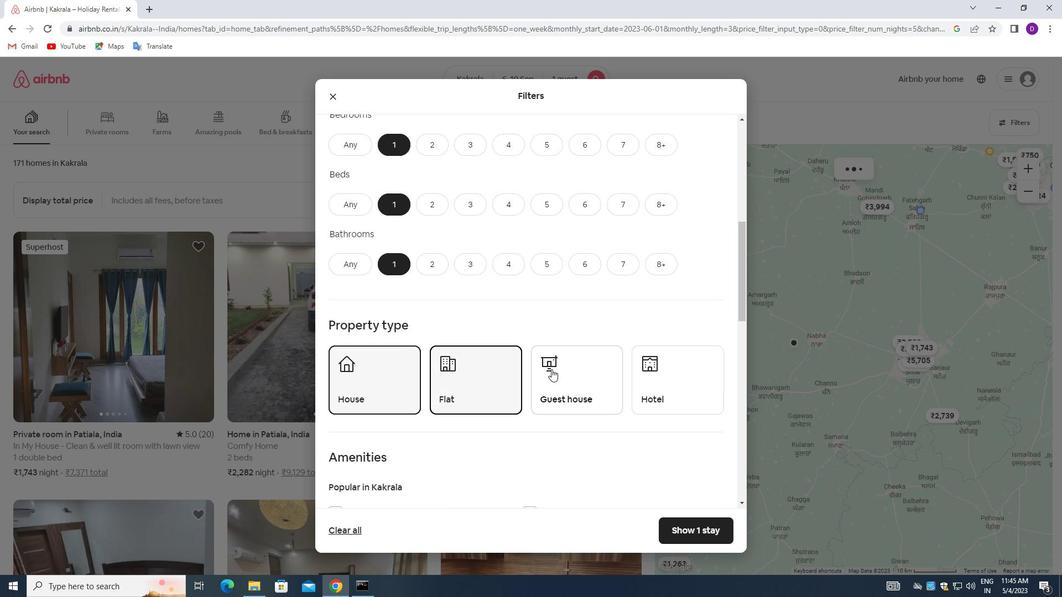
Action: Mouse moved to (651, 372)
Screenshot: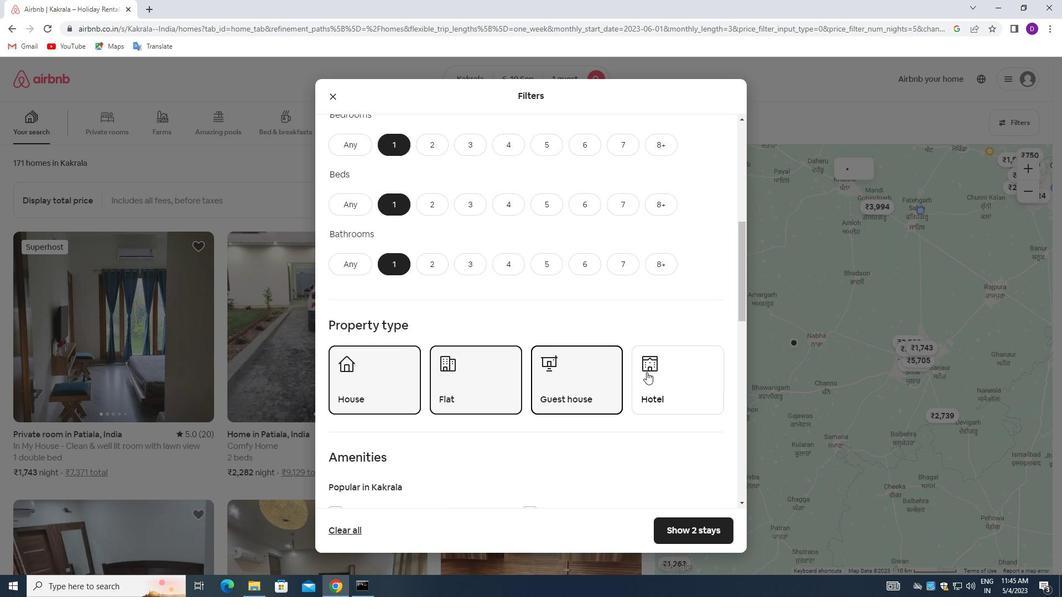 
Action: Mouse pressed left at (651, 372)
Screenshot: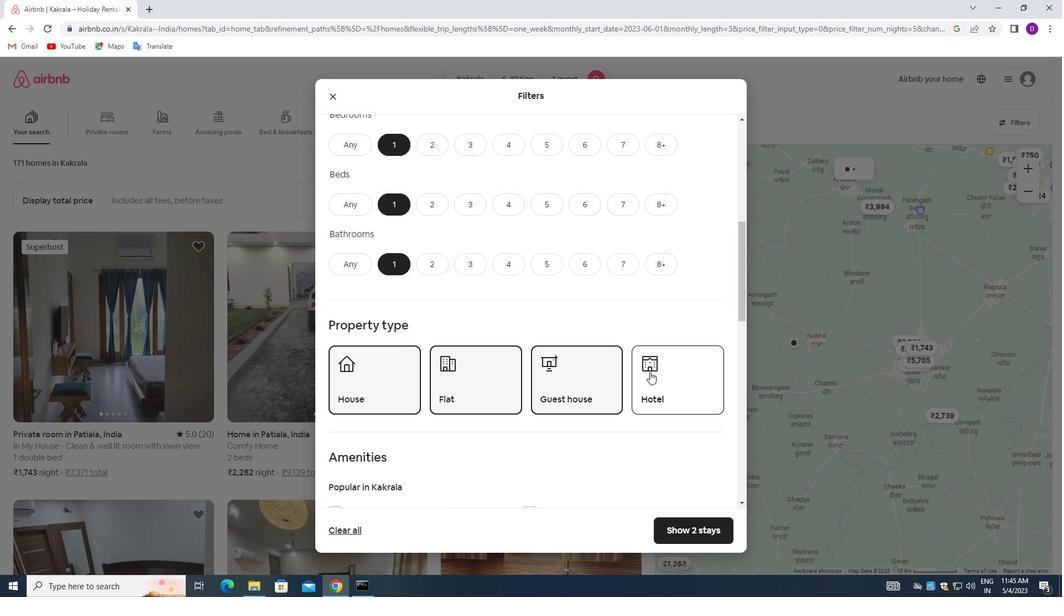 
Action: Mouse moved to (476, 377)
Screenshot: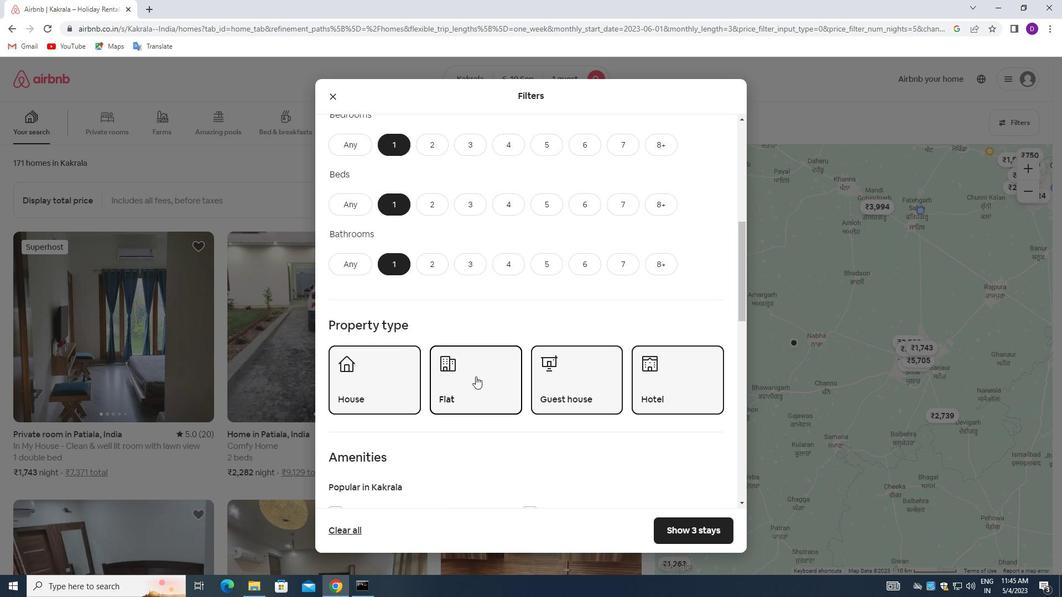 
Action: Mouse scrolled (476, 376) with delta (0, 0)
Screenshot: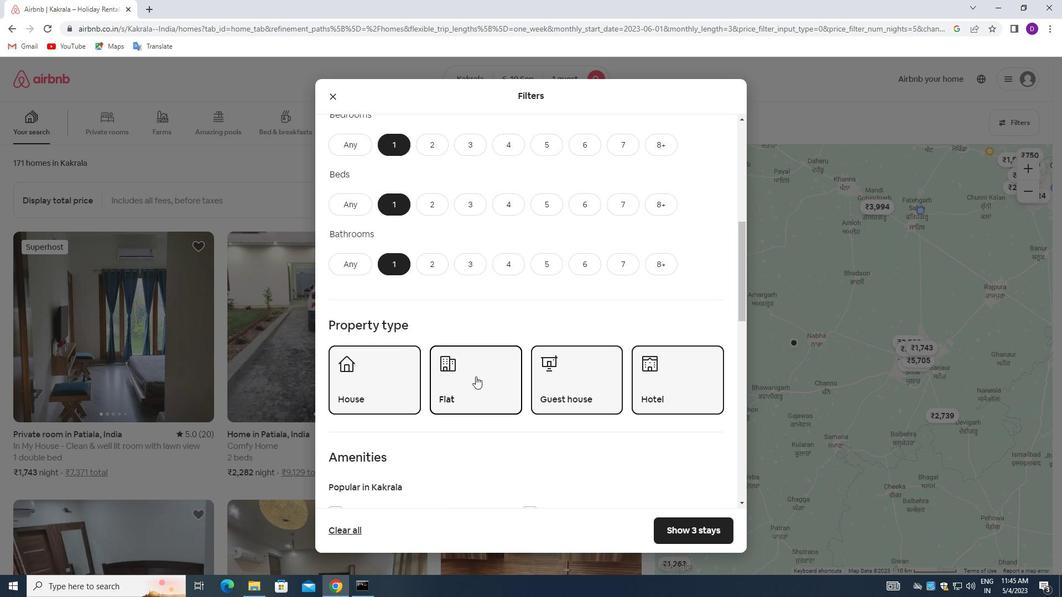 
Action: Mouse moved to (477, 377)
Screenshot: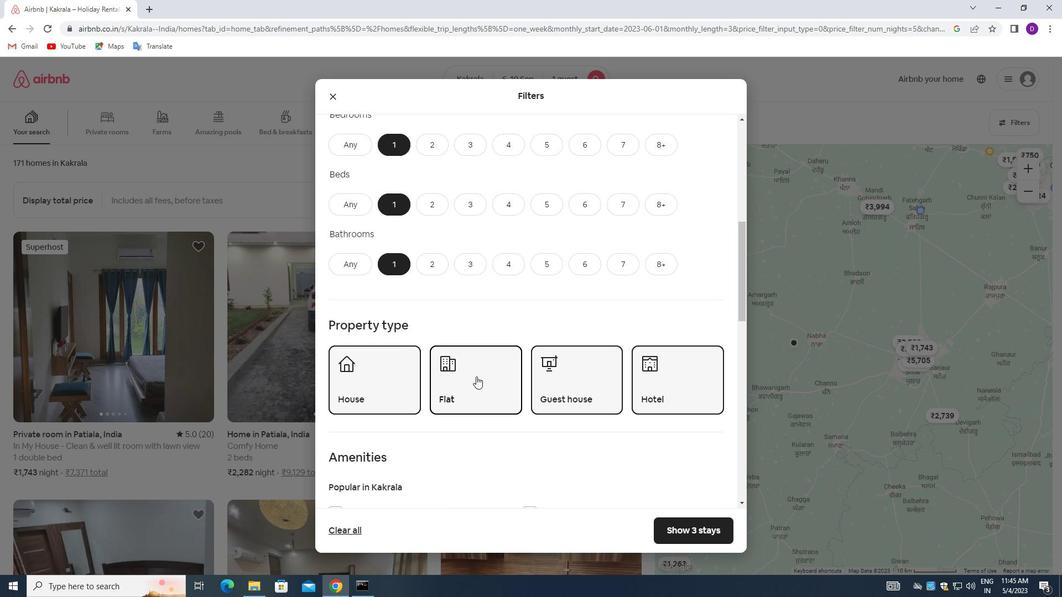 
Action: Mouse scrolled (477, 377) with delta (0, 0)
Screenshot: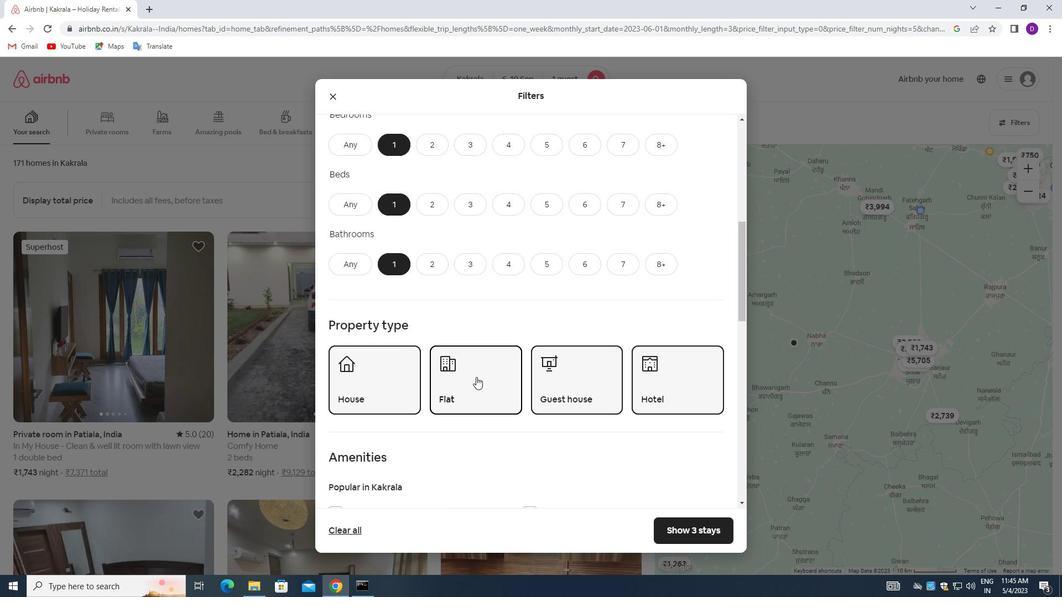 
Action: Mouse scrolled (477, 377) with delta (0, 0)
Screenshot: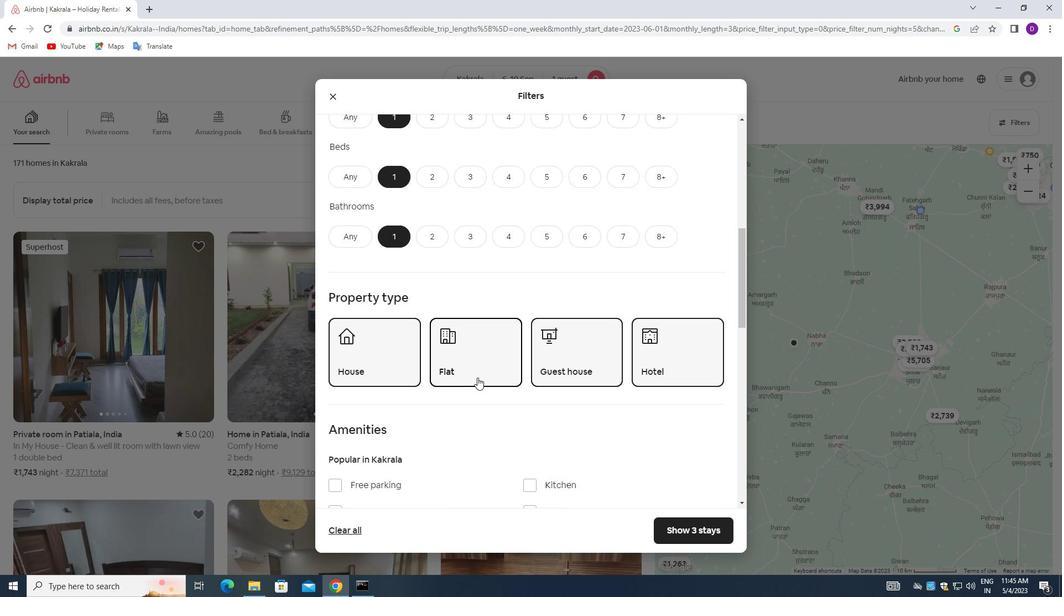 
Action: Mouse moved to (478, 380)
Screenshot: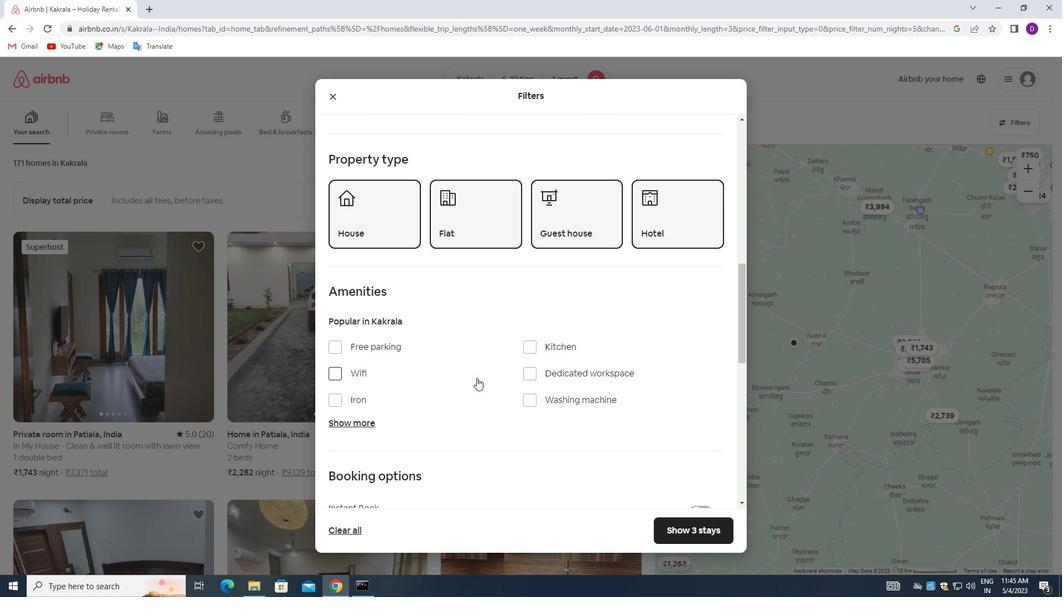 
Action: Mouse scrolled (478, 380) with delta (0, 0)
Screenshot: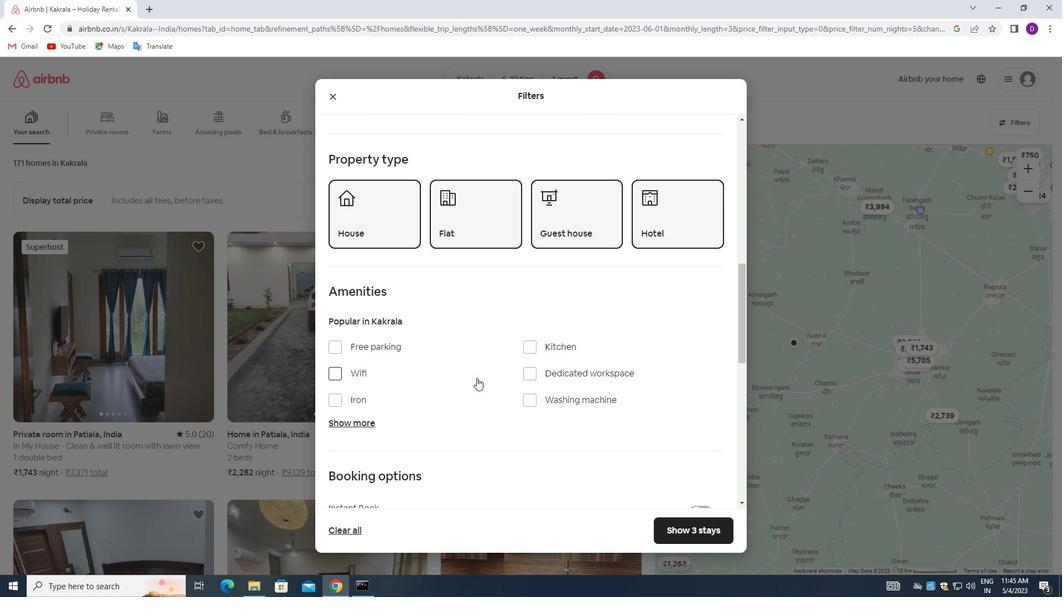 
Action: Mouse moved to (480, 382)
Screenshot: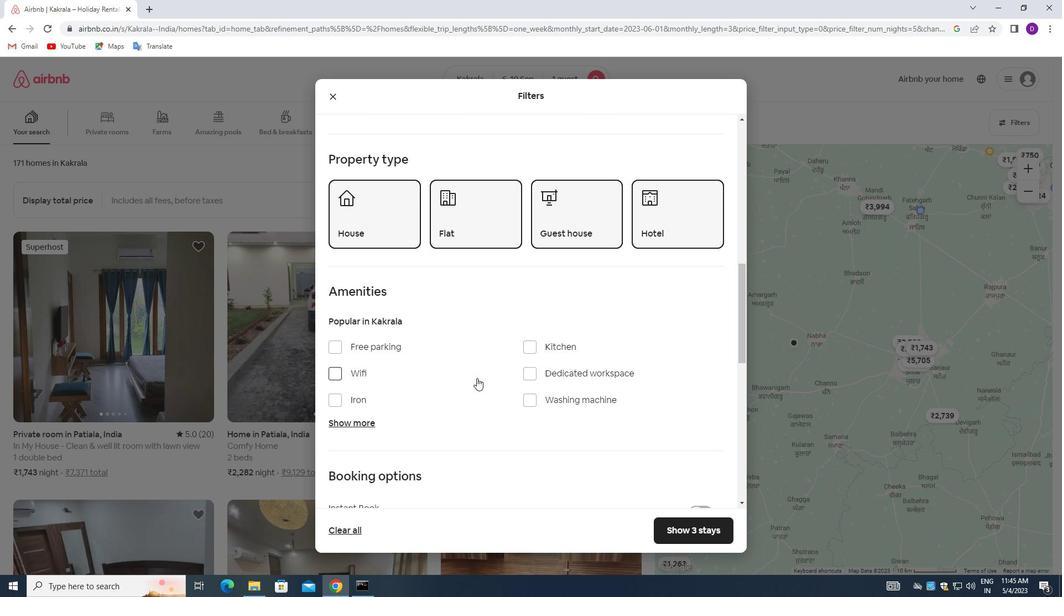 
Action: Mouse scrolled (480, 381) with delta (0, 0)
Screenshot: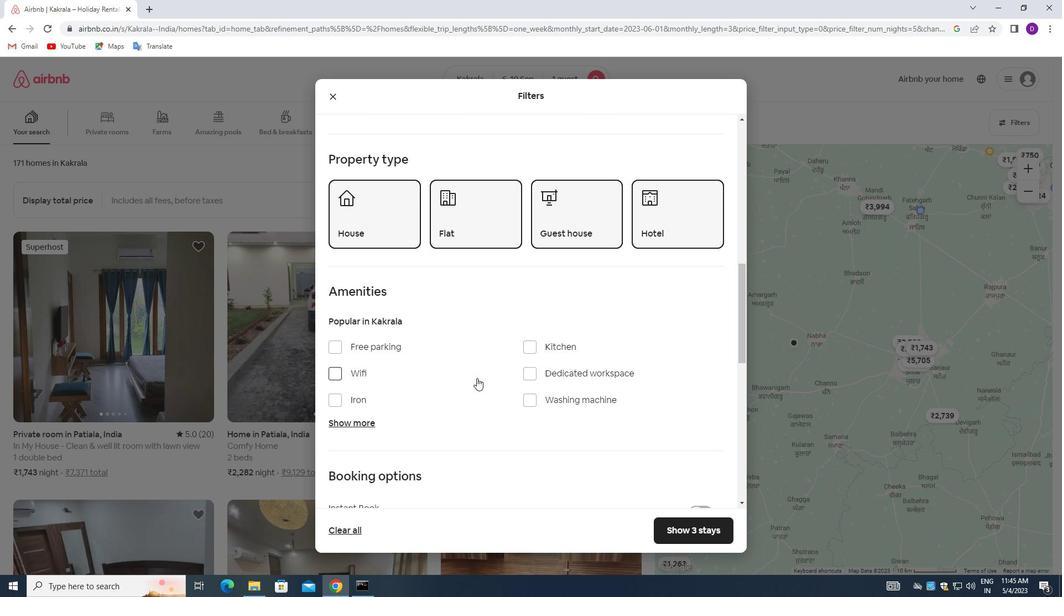 
Action: Mouse moved to (481, 383)
Screenshot: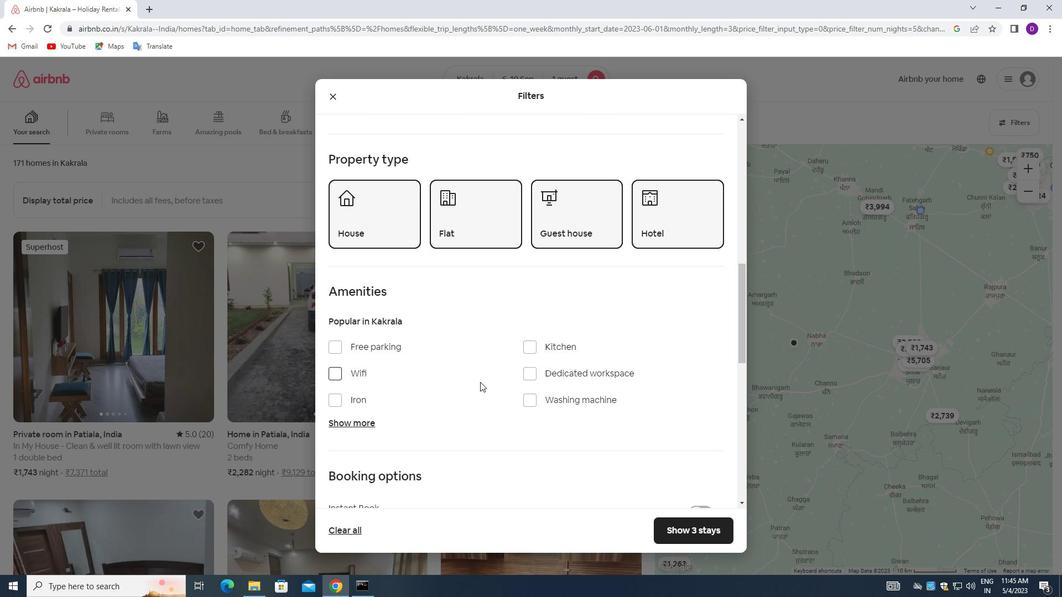
Action: Mouse scrolled (481, 382) with delta (0, 0)
Screenshot: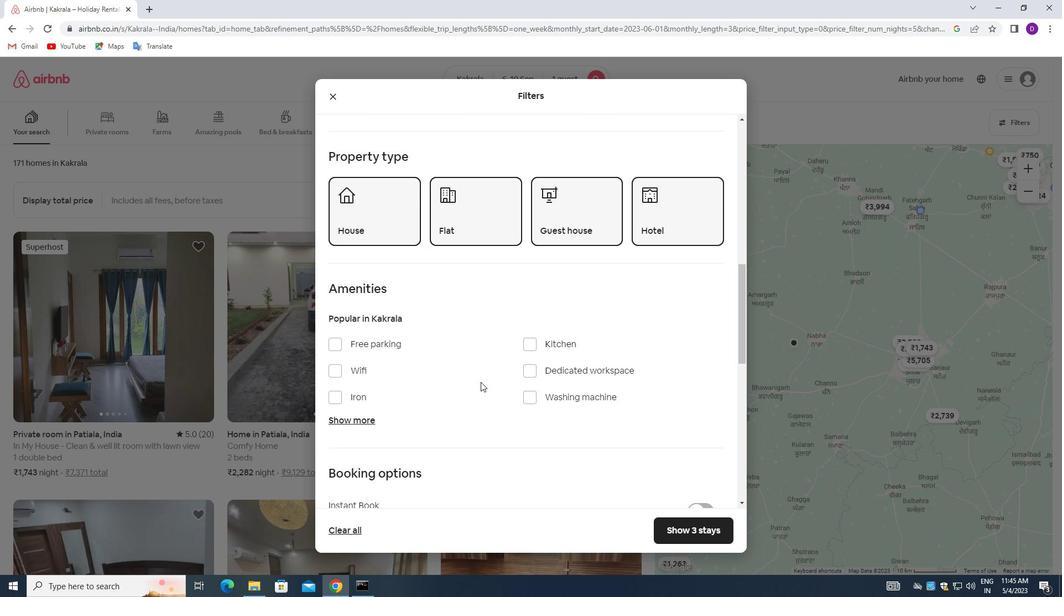 
Action: Mouse moved to (698, 389)
Screenshot: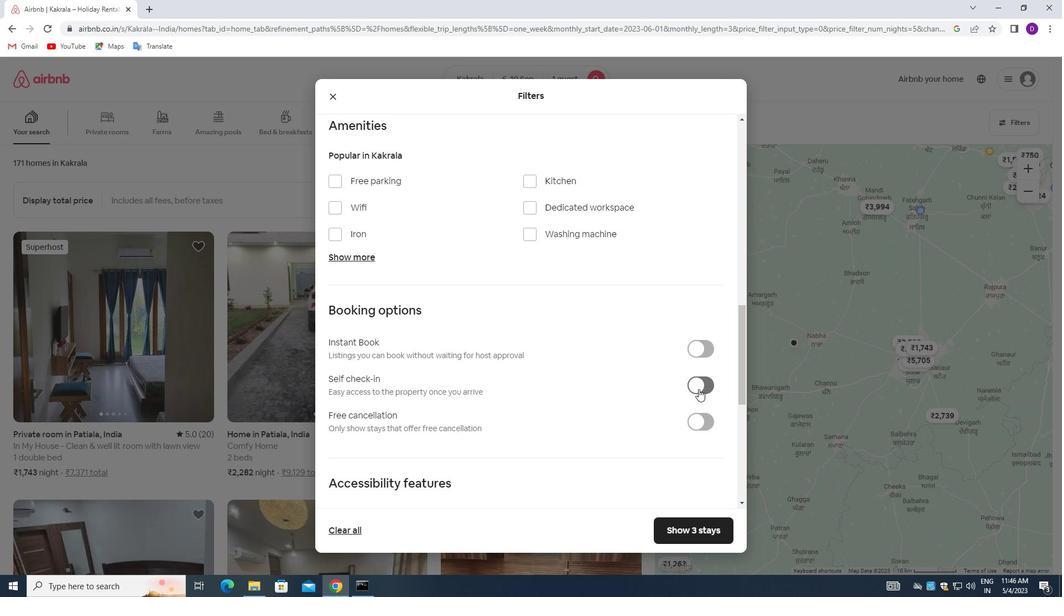 
Action: Mouse pressed left at (698, 389)
Screenshot: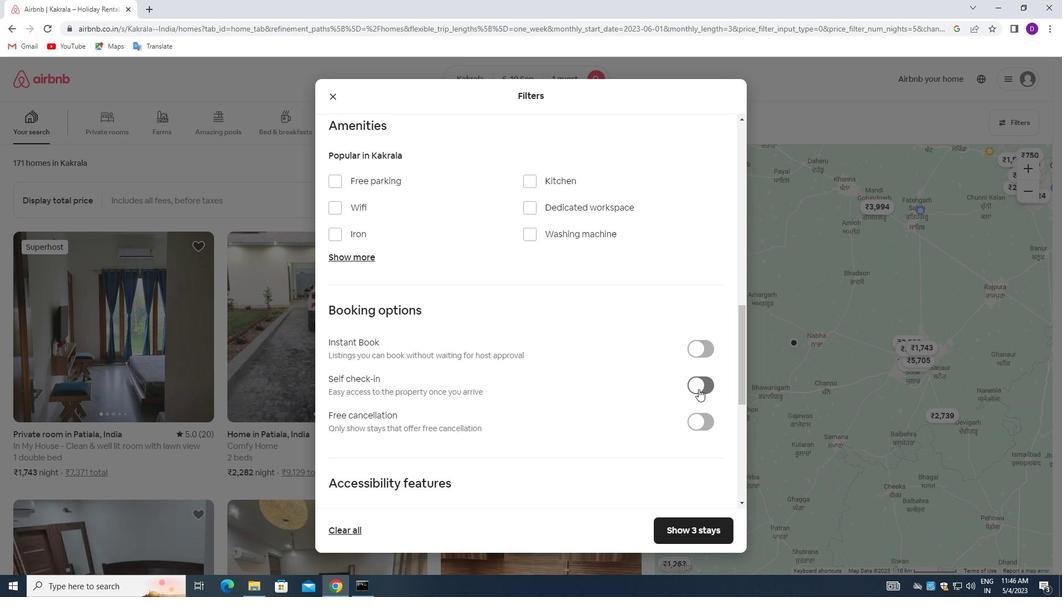 
Action: Mouse moved to (510, 389)
Screenshot: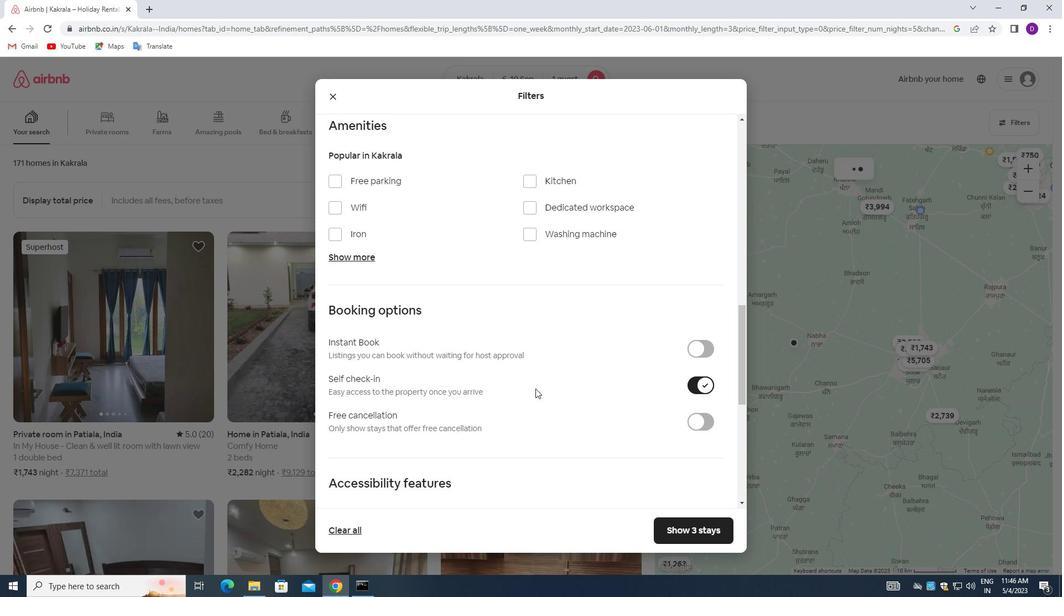 
Action: Mouse scrolled (510, 388) with delta (0, 0)
Screenshot: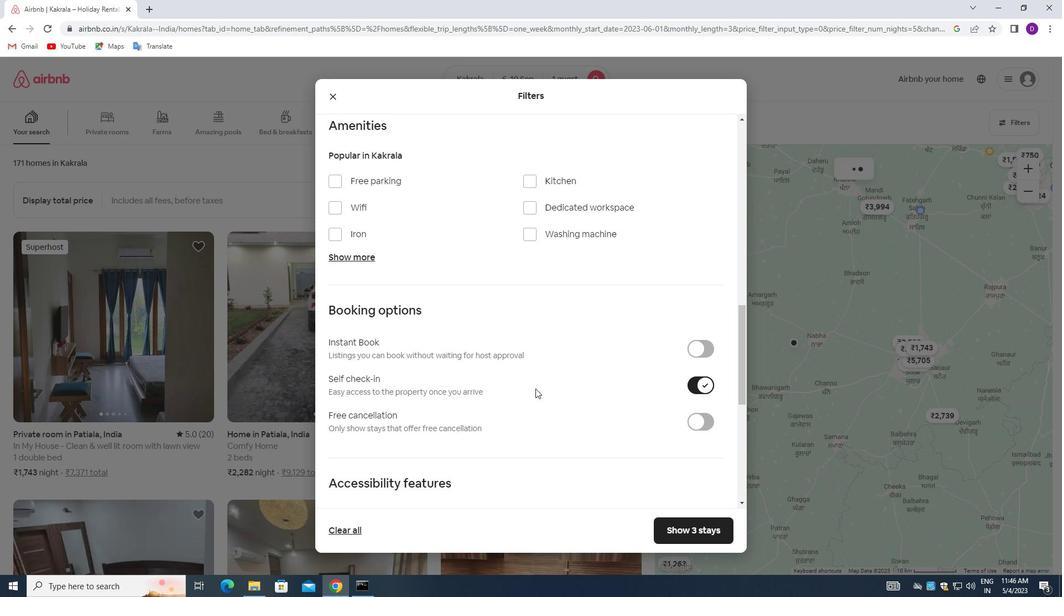 
Action: Mouse moved to (510, 389)
Screenshot: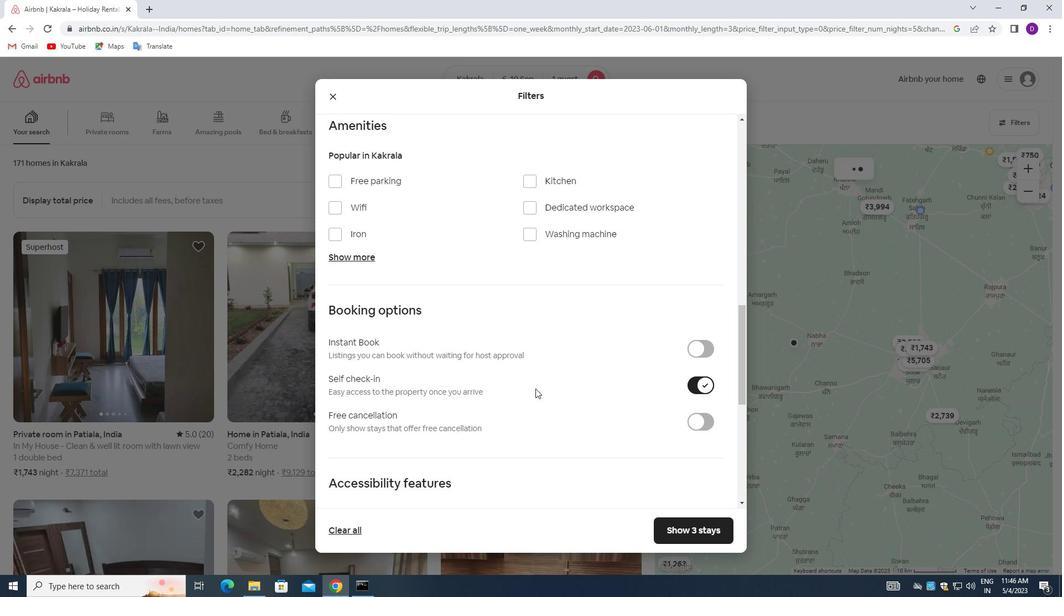 
Action: Mouse scrolled (510, 388) with delta (0, 0)
Screenshot: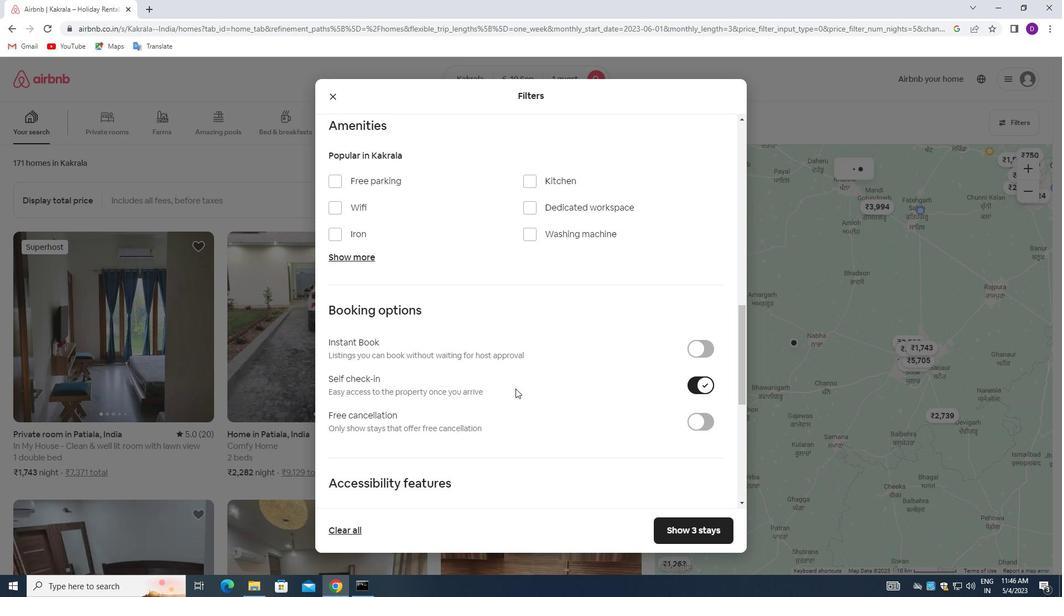 
Action: Mouse moved to (509, 389)
Screenshot: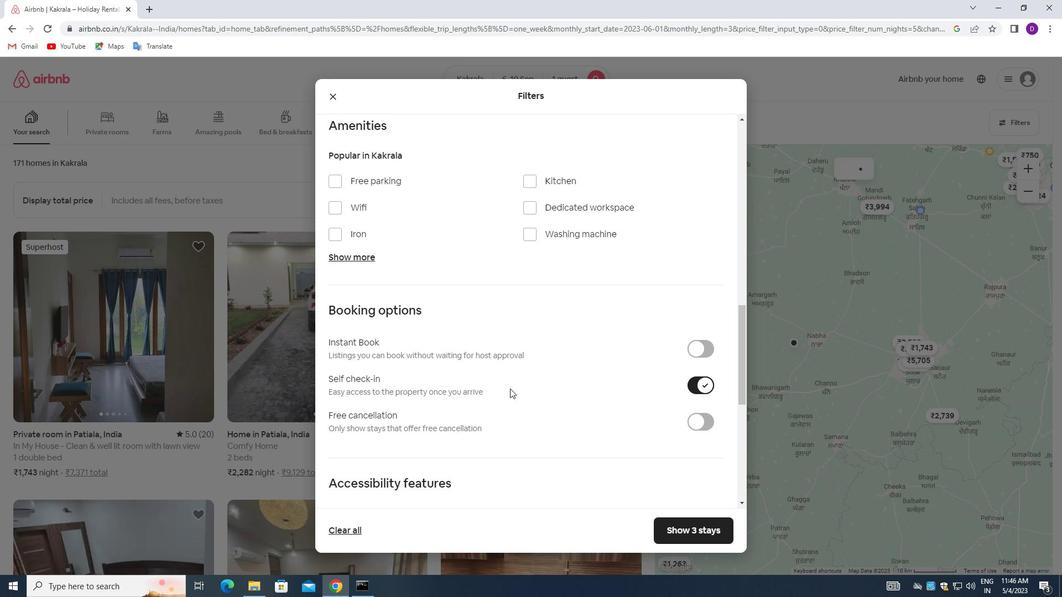 
Action: Mouse scrolled (509, 388) with delta (0, 0)
Screenshot: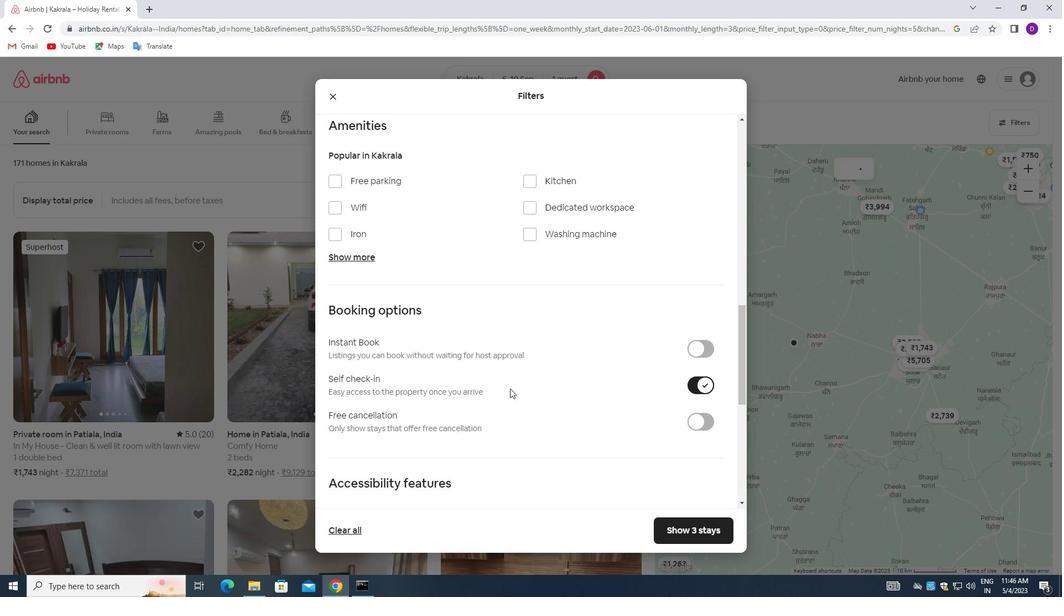 
Action: Mouse moved to (509, 390)
Screenshot: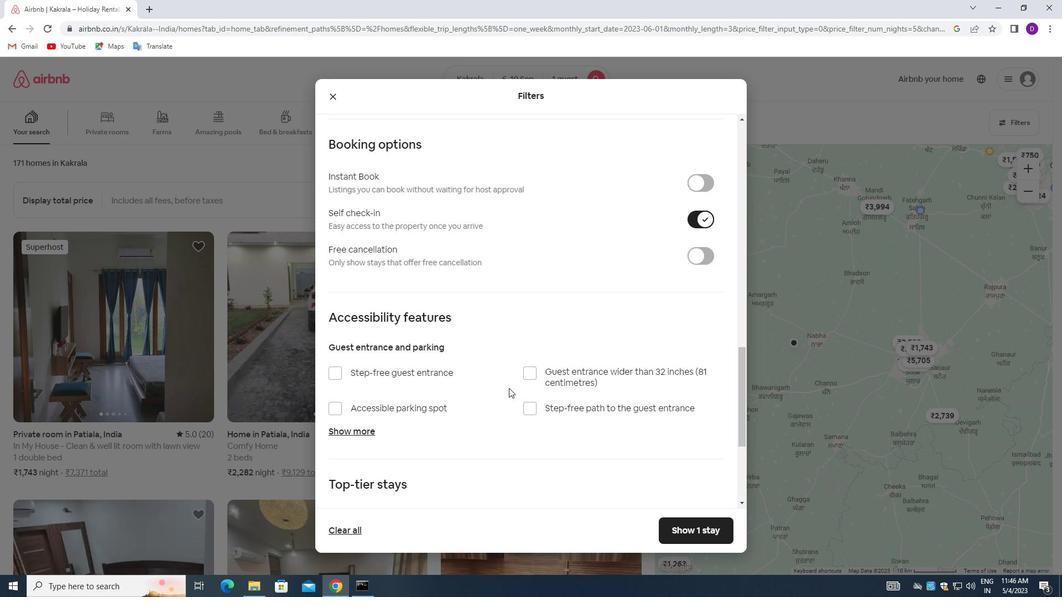
Action: Mouse scrolled (509, 390) with delta (0, 0)
Screenshot: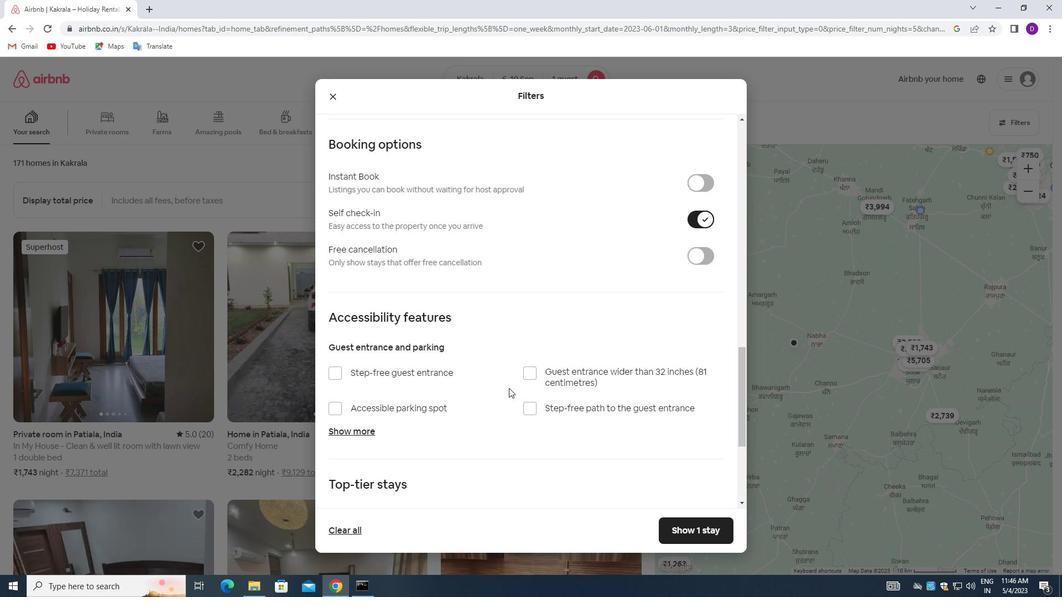 
Action: Mouse moved to (501, 398)
Screenshot: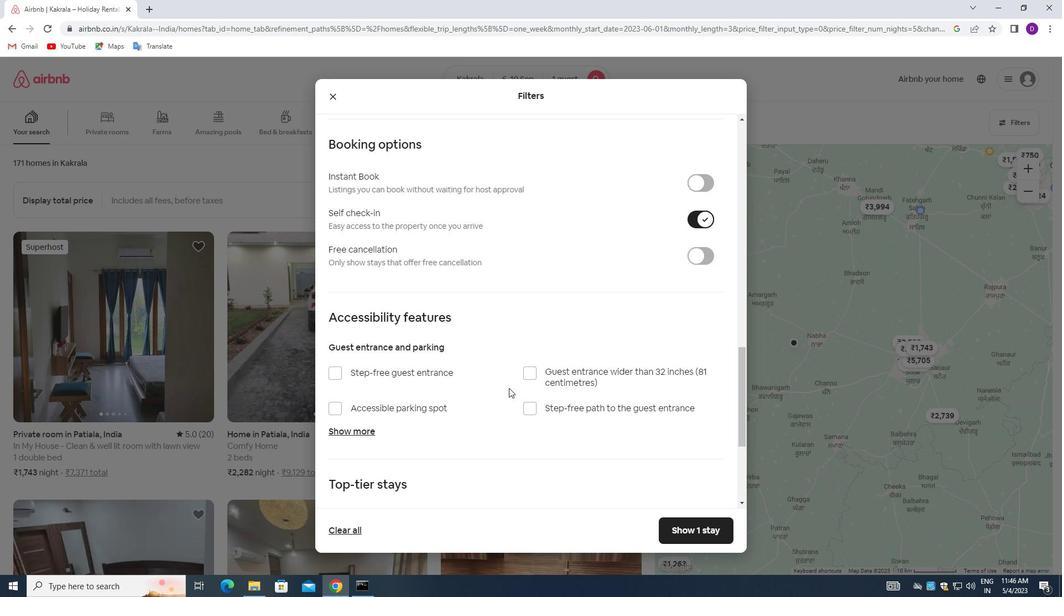 
Action: Mouse scrolled (501, 397) with delta (0, 0)
Screenshot: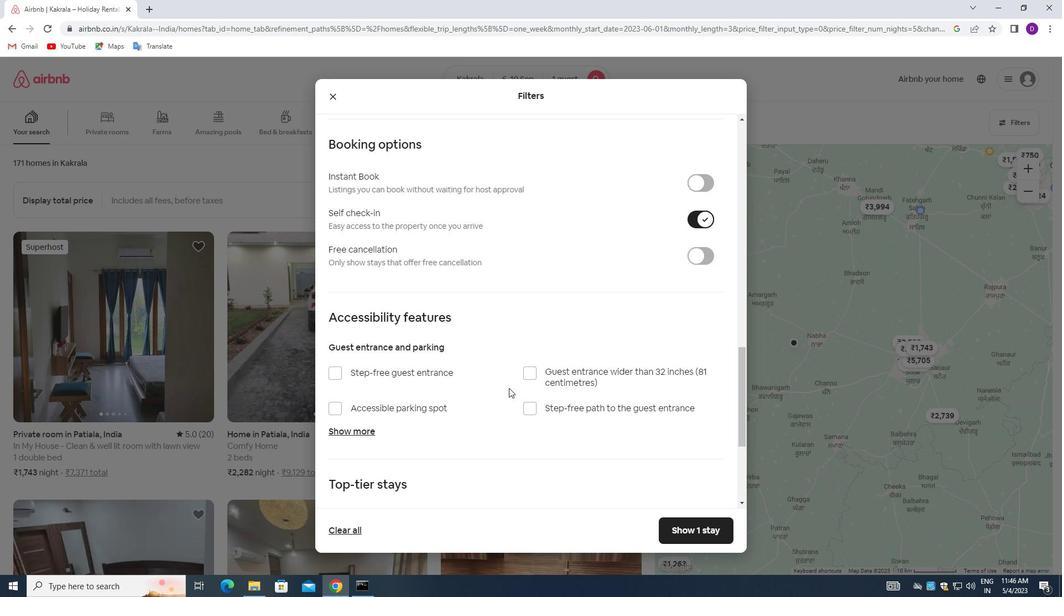 
Action: Mouse moved to (498, 402)
Screenshot: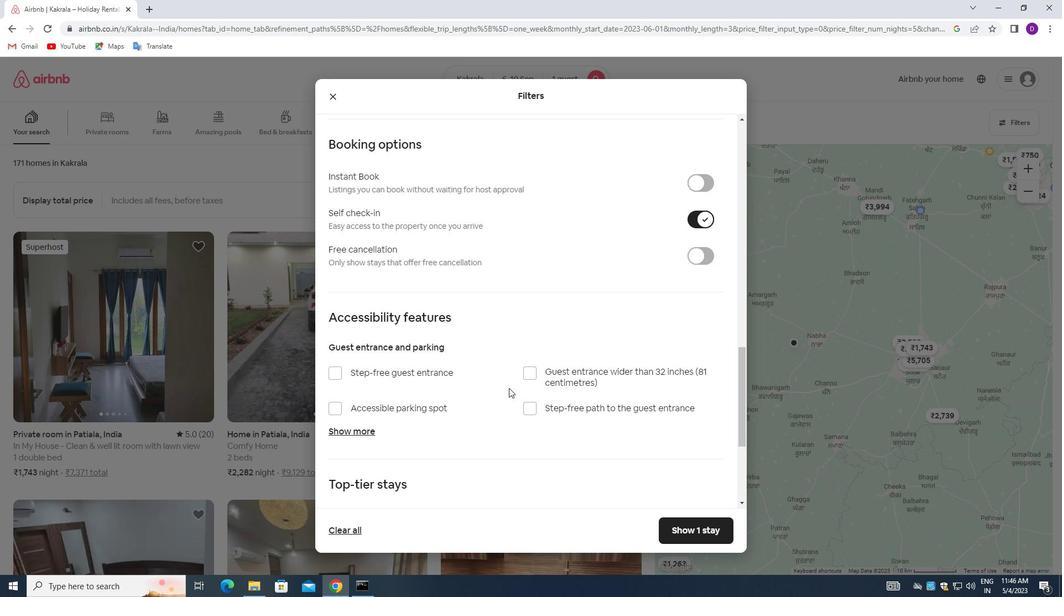 
Action: Mouse scrolled (498, 401) with delta (0, 0)
Screenshot: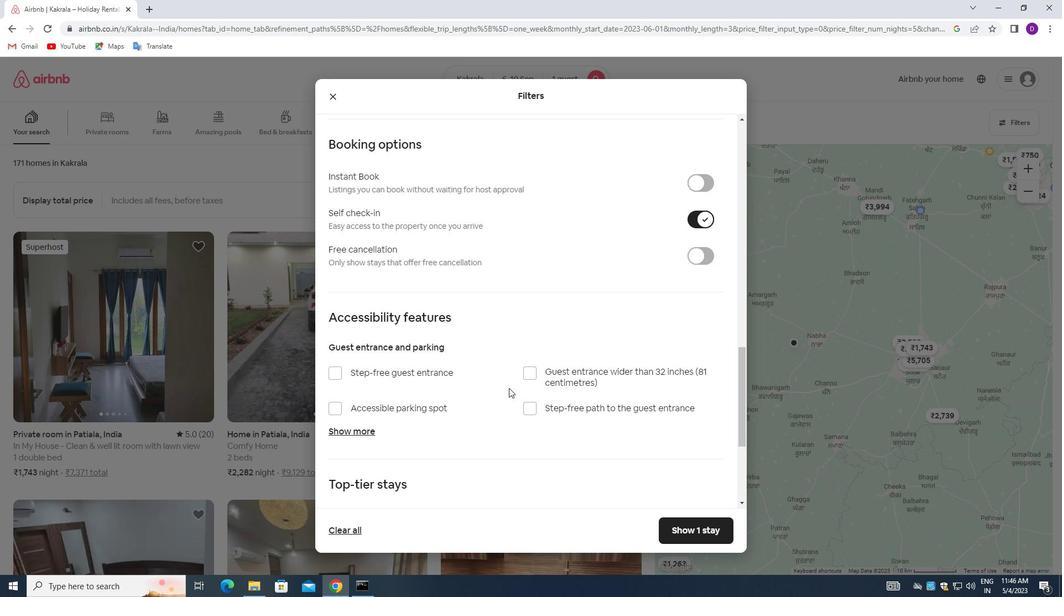 
Action: Mouse moved to (498, 405)
Screenshot: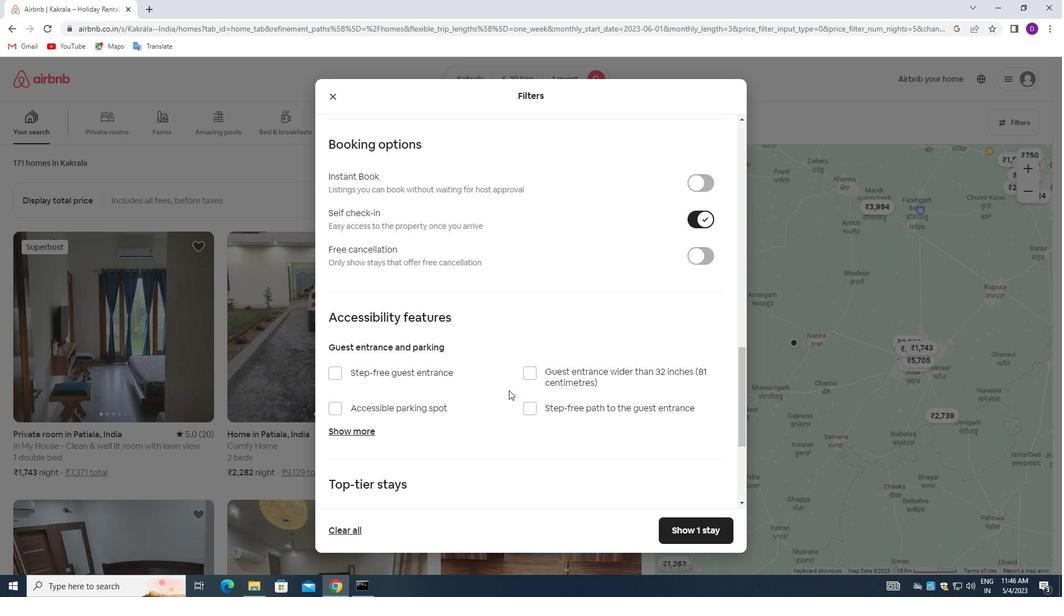
Action: Mouse scrolled (498, 404) with delta (0, 0)
Screenshot: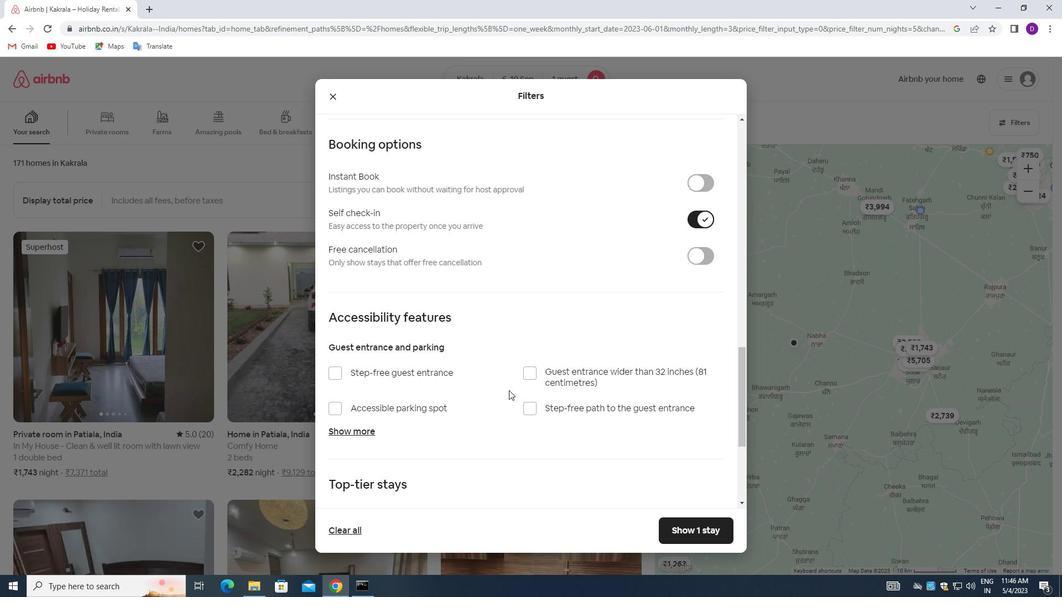 
Action: Mouse moved to (498, 405)
Screenshot: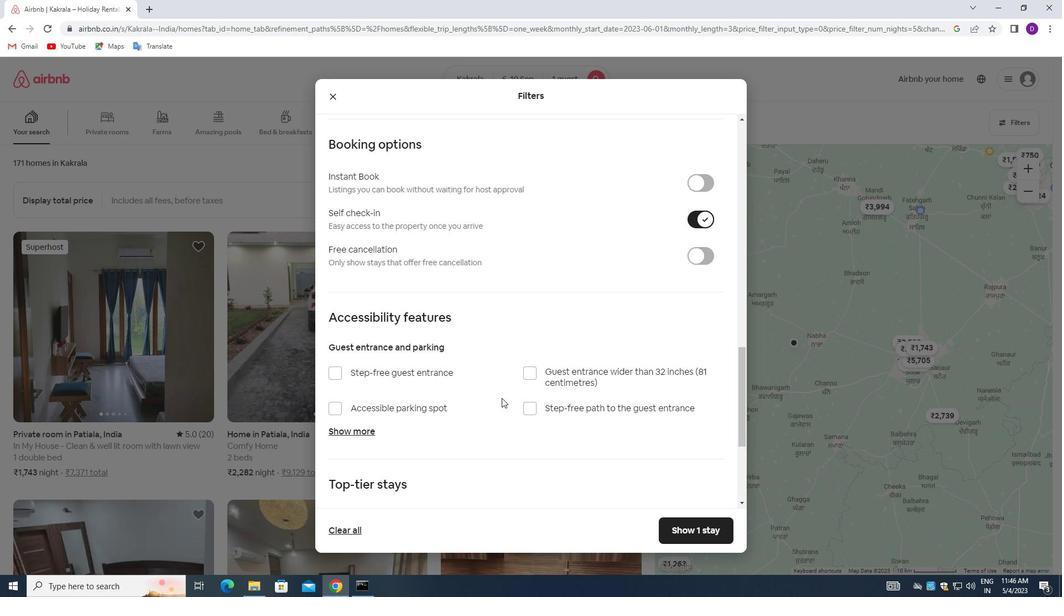 
Action: Mouse scrolled (498, 405) with delta (0, 0)
Screenshot: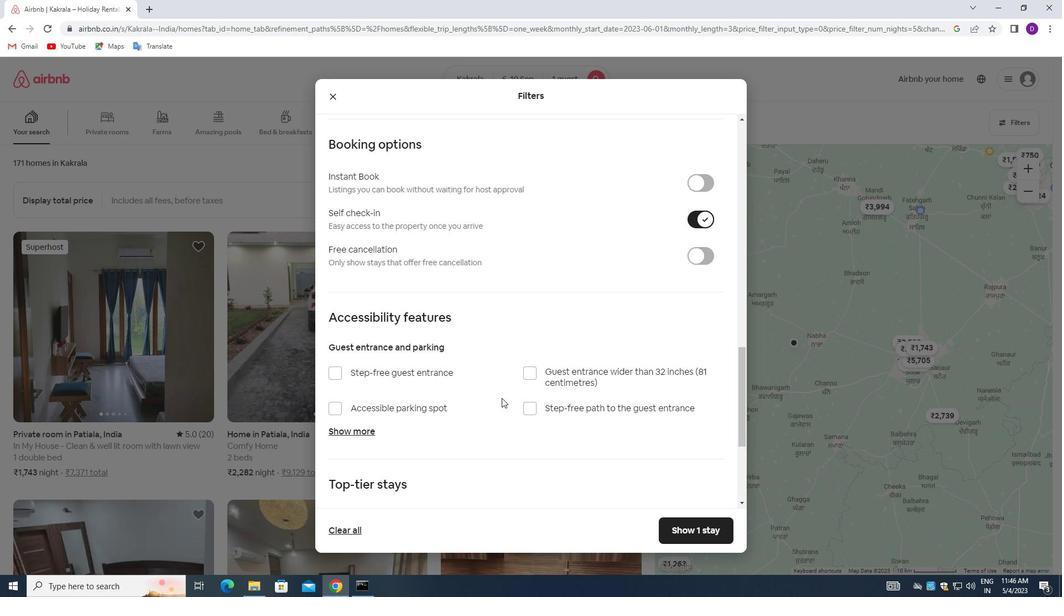 
Action: Mouse moved to (465, 423)
Screenshot: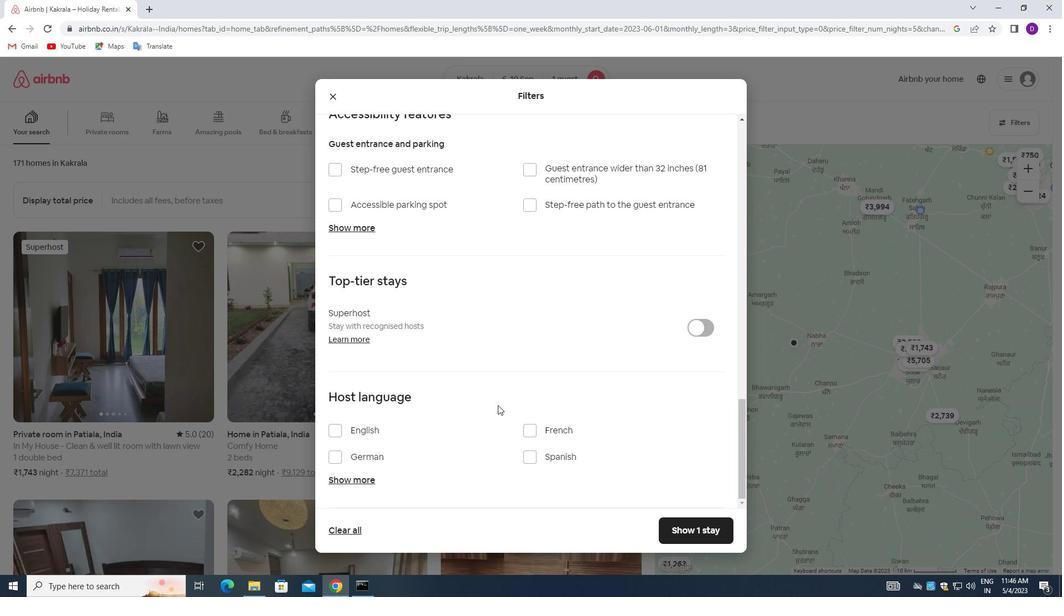 
Action: Mouse scrolled (465, 422) with delta (0, 0)
Screenshot: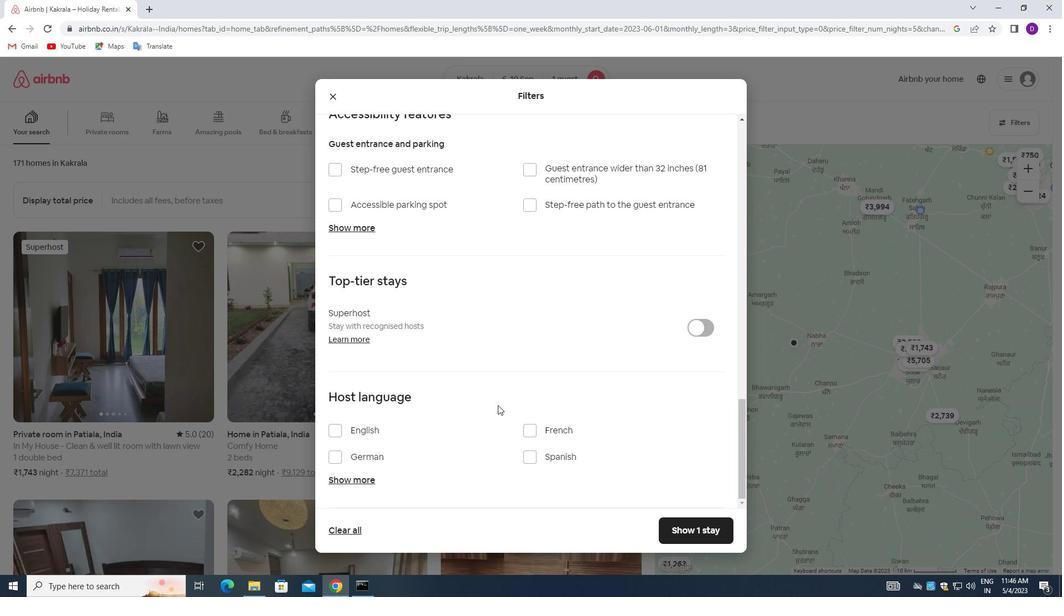 
Action: Mouse moved to (457, 425)
Screenshot: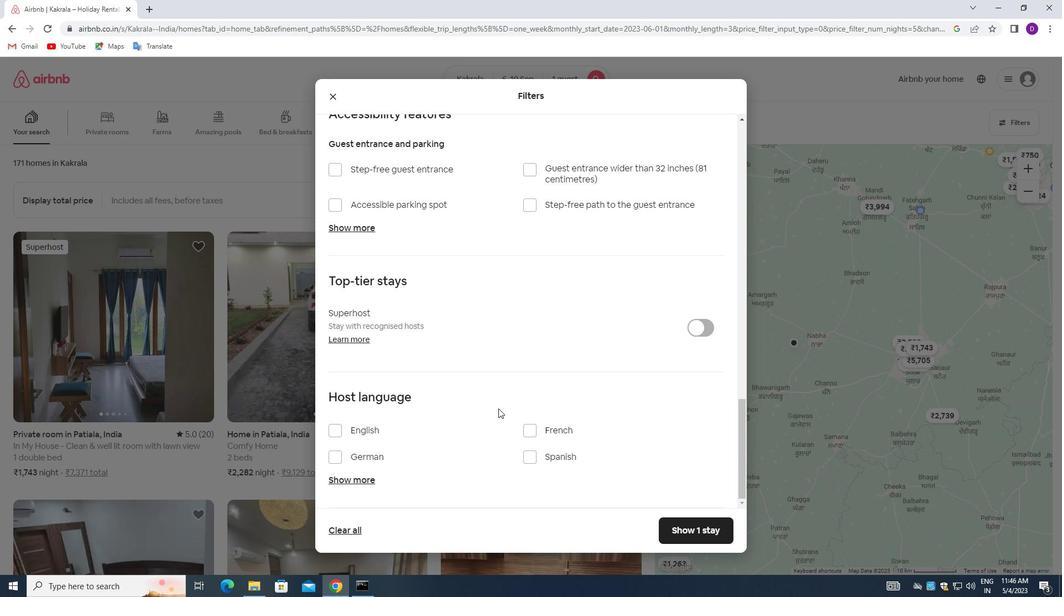 
Action: Mouse scrolled (457, 425) with delta (0, 0)
Screenshot: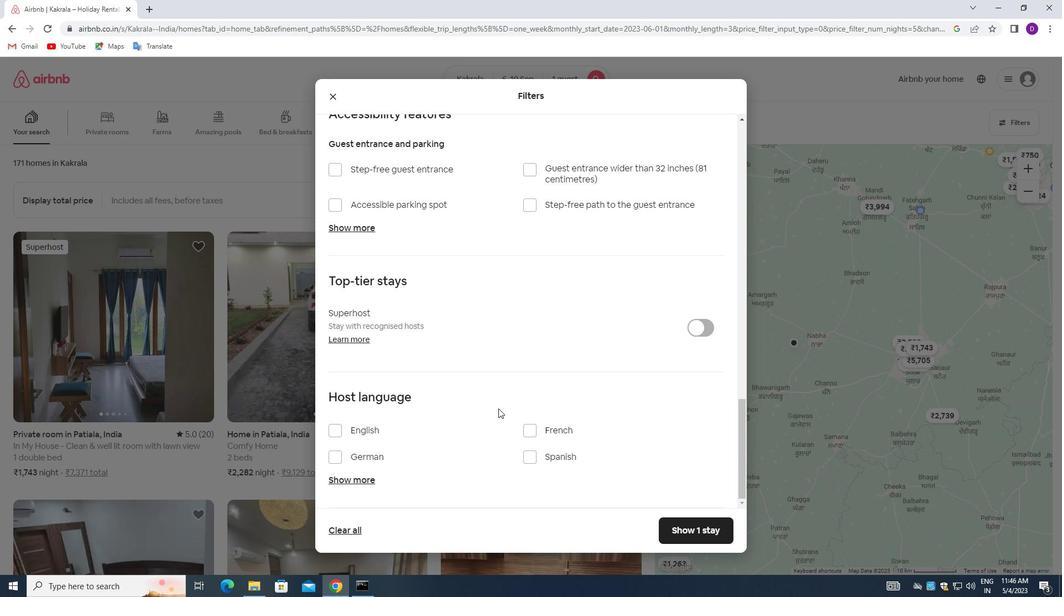 
Action: Mouse moved to (440, 427)
Screenshot: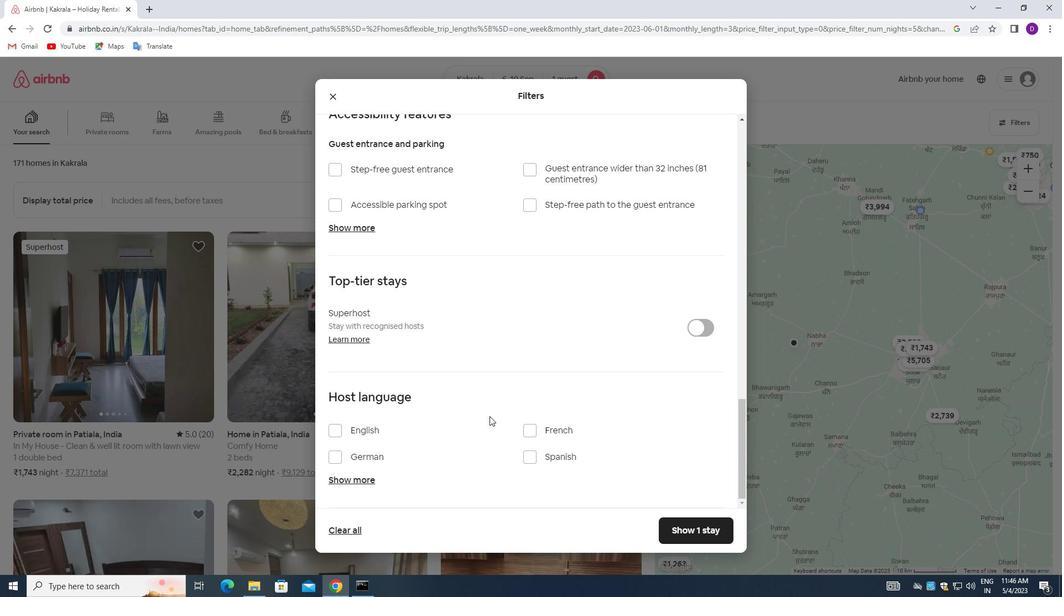 
Action: Mouse scrolled (440, 426) with delta (0, 0)
Screenshot: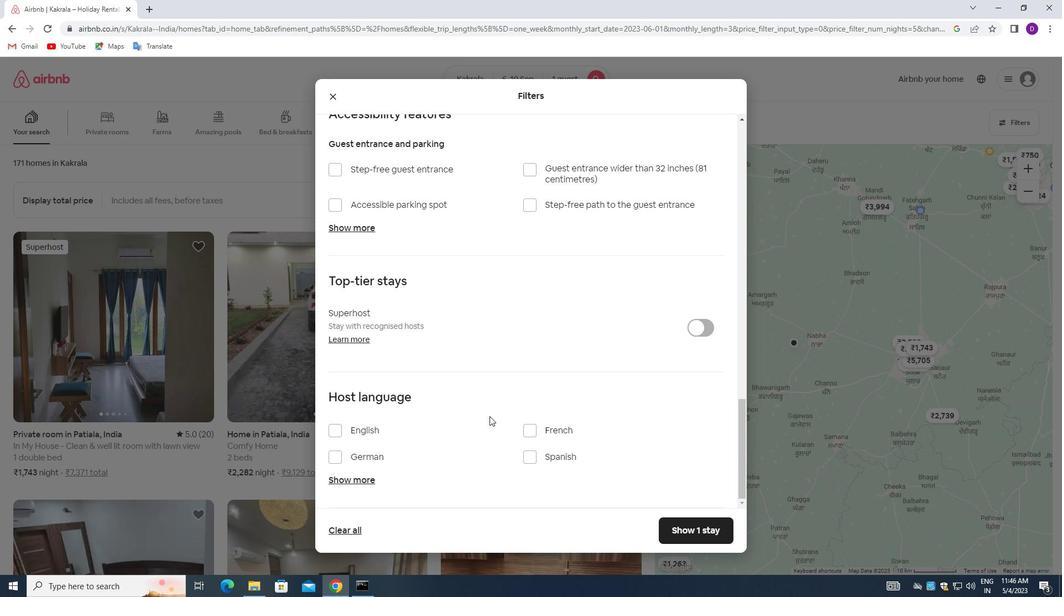 
Action: Mouse moved to (337, 431)
Screenshot: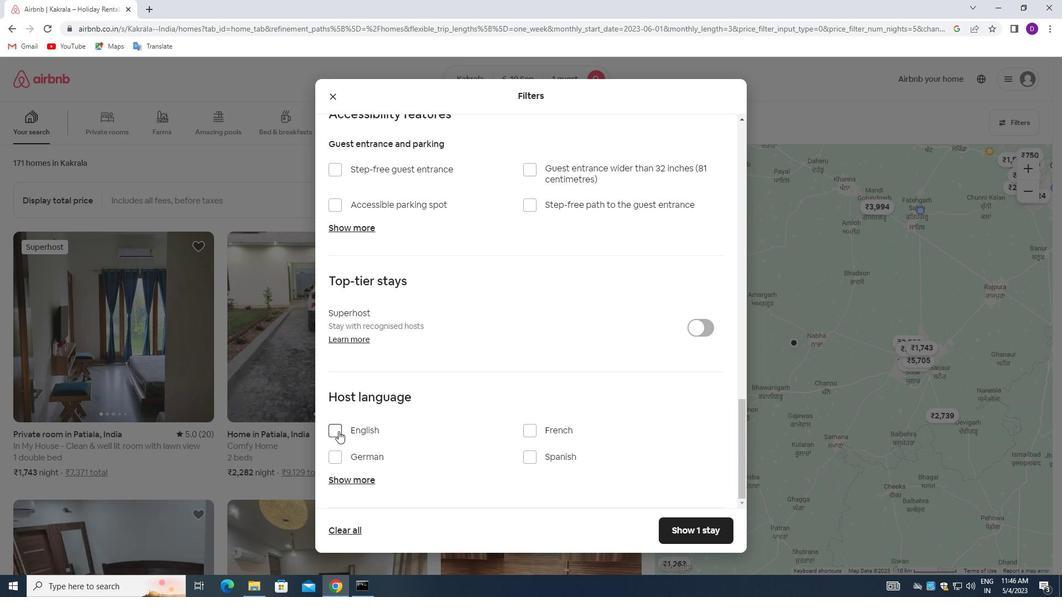
Action: Mouse pressed left at (337, 431)
Screenshot: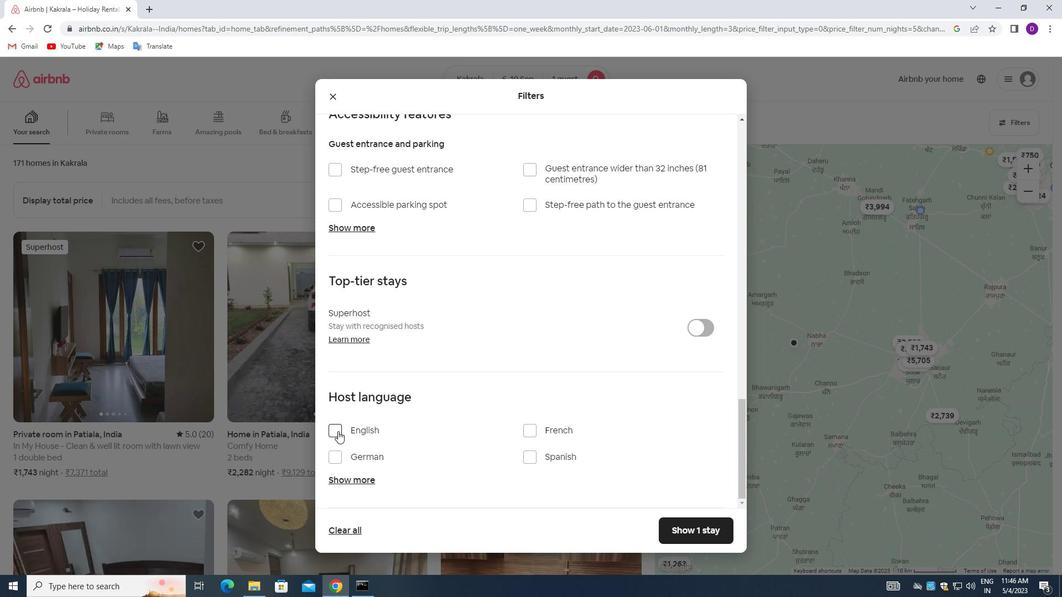 
Action: Mouse moved to (664, 526)
Screenshot: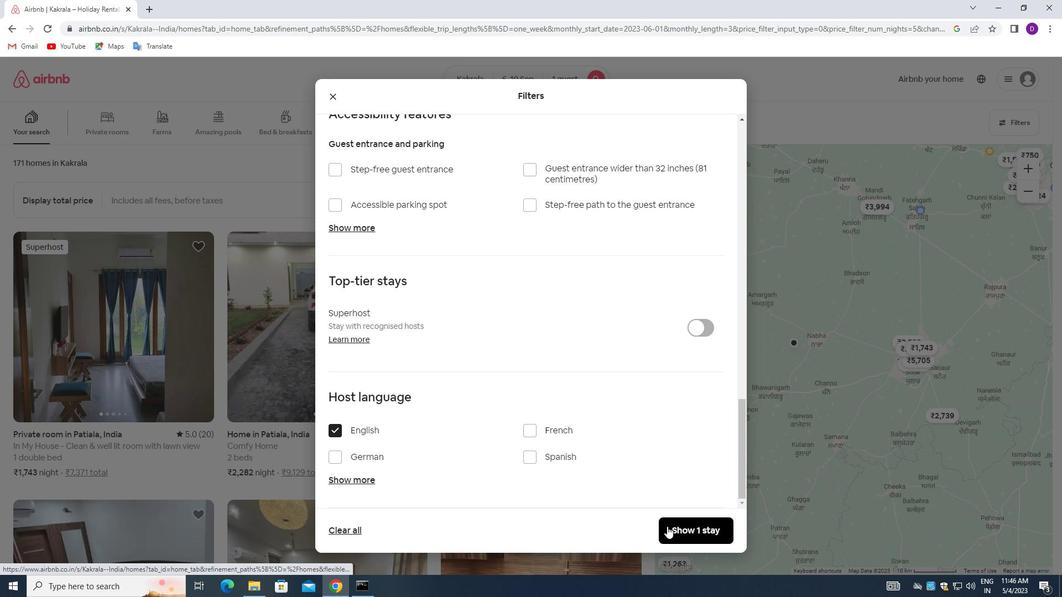 
Action: Mouse pressed left at (664, 526)
Screenshot: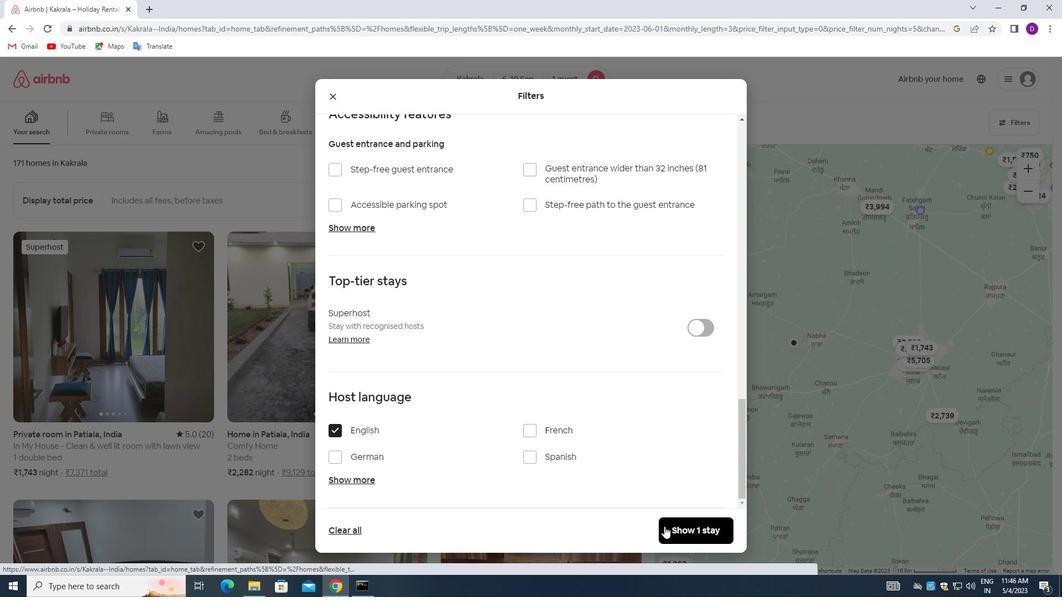 
Action: Mouse moved to (623, 358)
Screenshot: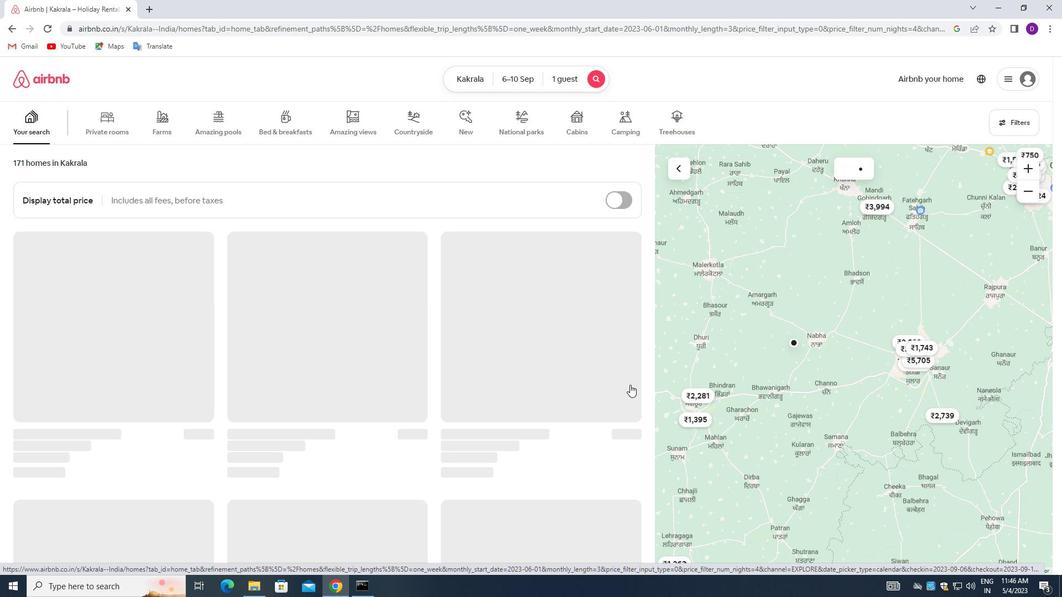 
